 Task: Look for space in Tepeji de Ocampo, Mexico from 10th July, 2023 to 15th July, 2023 for 7 adults in price range Rs.10000 to Rs.15000. Place can be entire place or shared room with 4 bedrooms having 7 beds and 4 bathrooms. Property type can be house, flat, guest house. Amenities needed are: wifi, TV, free parkinig on premises, gym, breakfast. Booking option can be shelf check-in. Required host language is English.
Action: Mouse moved to (395, 87)
Screenshot: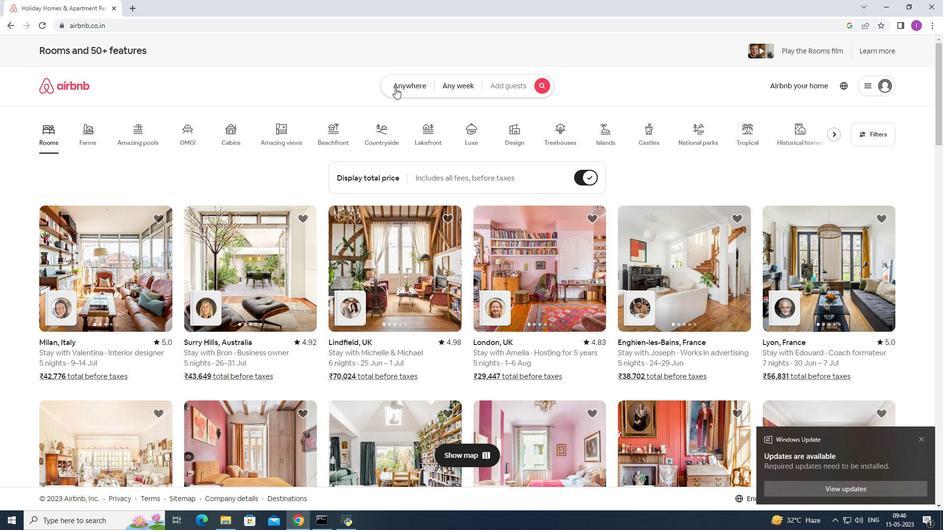 
Action: Mouse pressed left at (395, 87)
Screenshot: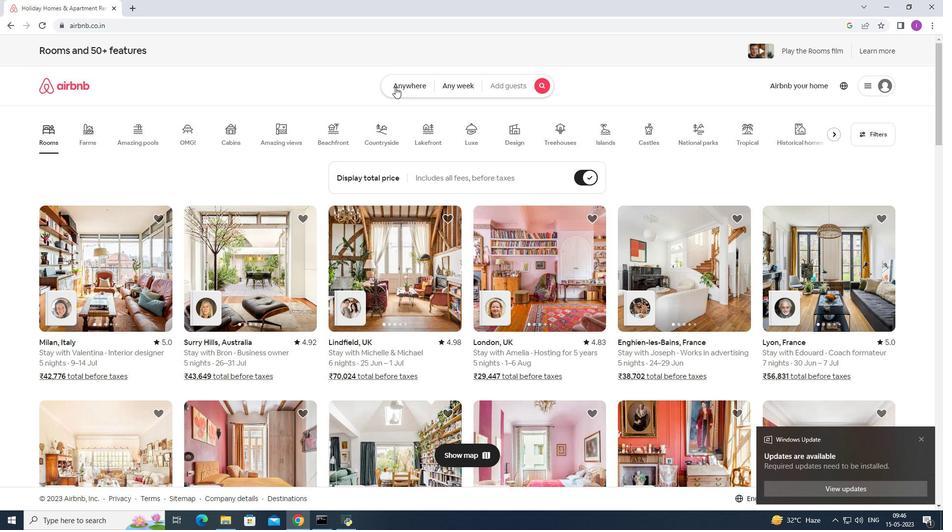 
Action: Mouse moved to (295, 131)
Screenshot: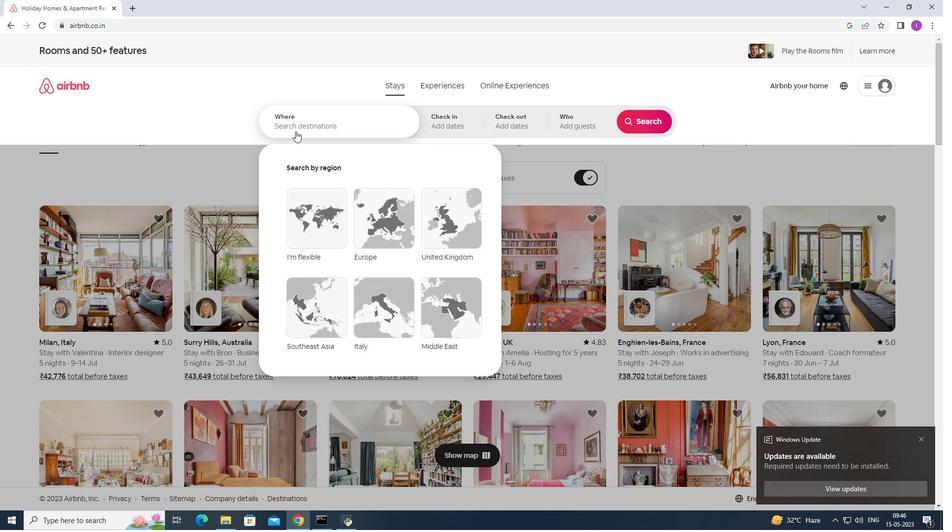 
Action: Mouse pressed left at (295, 131)
Screenshot: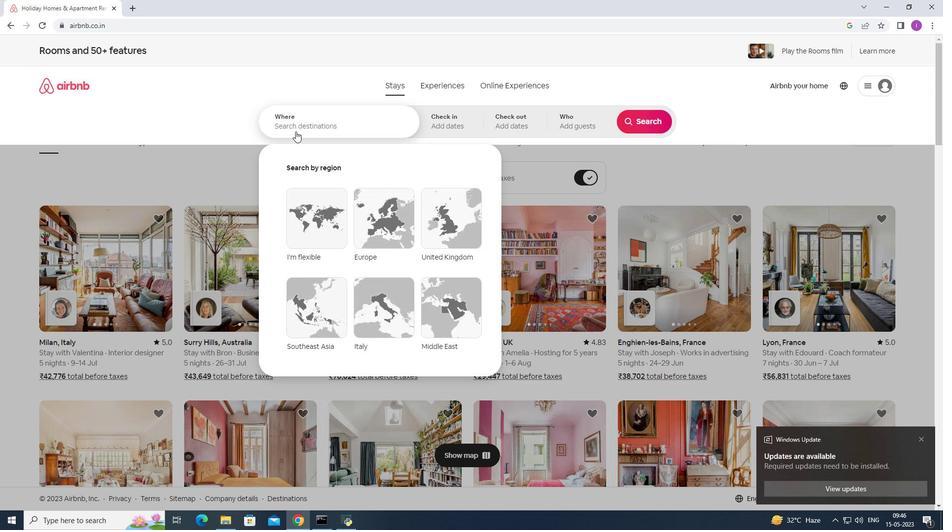 
Action: Mouse moved to (345, 113)
Screenshot: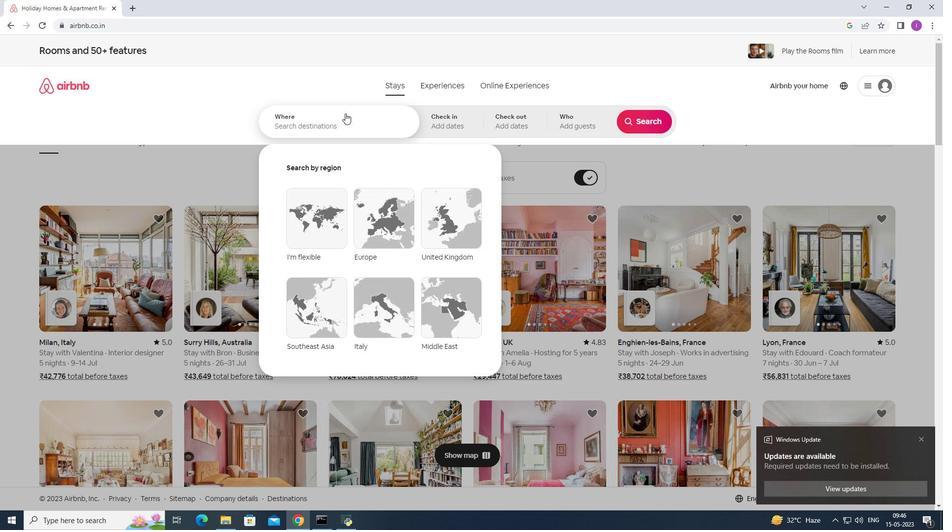
Action: Key pressed <Key.shift>Ta<Key.backspace>epeji
Screenshot: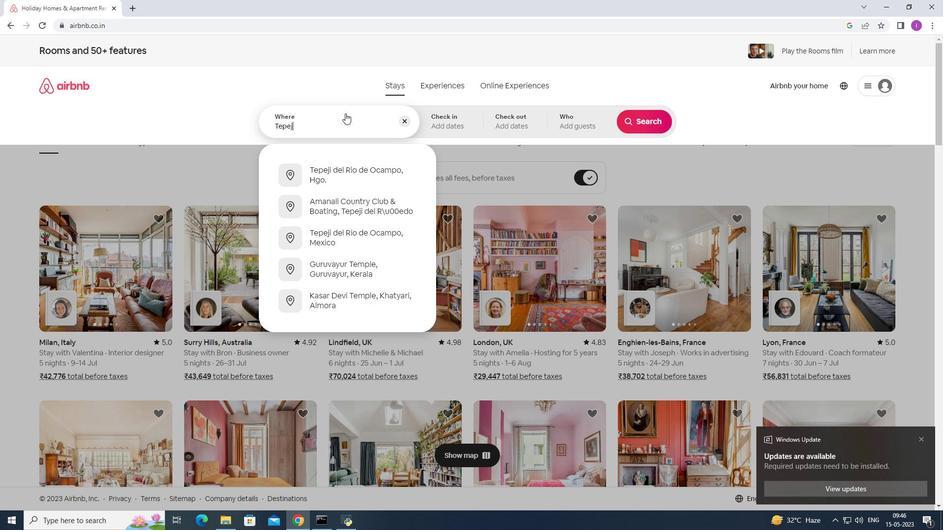 
Action: Mouse moved to (337, 205)
Screenshot: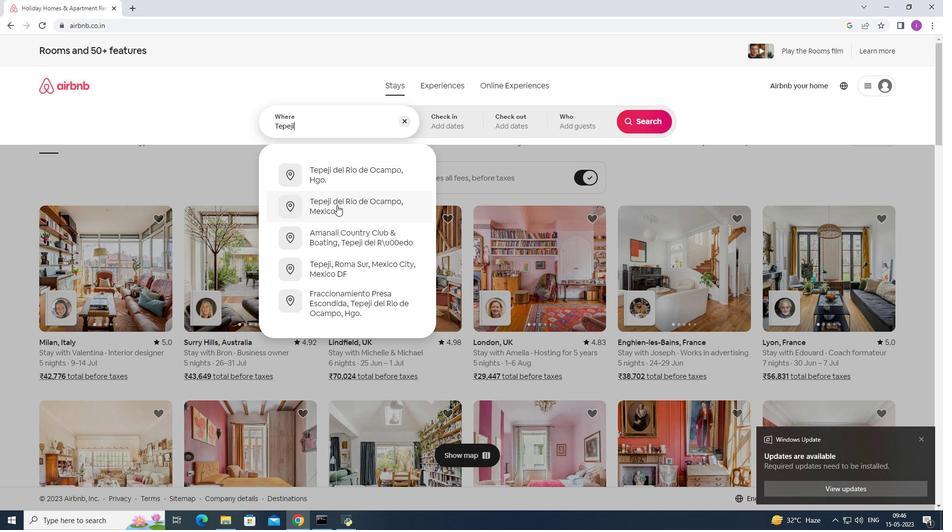 
Action: Mouse pressed left at (337, 205)
Screenshot: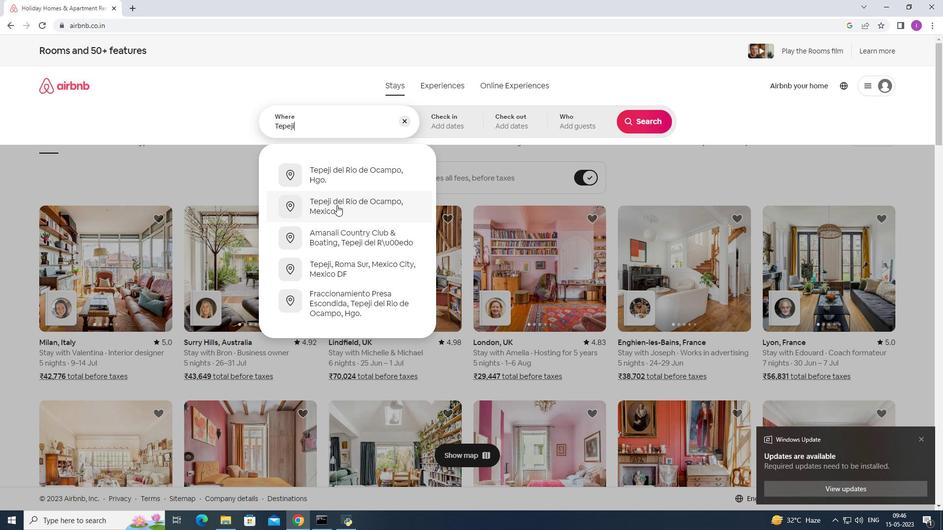 
Action: Mouse moved to (641, 199)
Screenshot: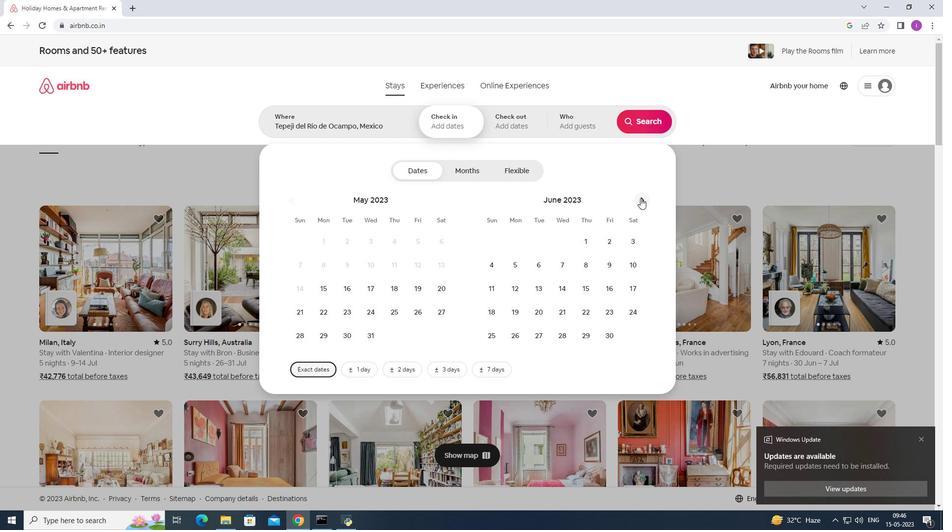 
Action: Mouse pressed left at (641, 199)
Screenshot: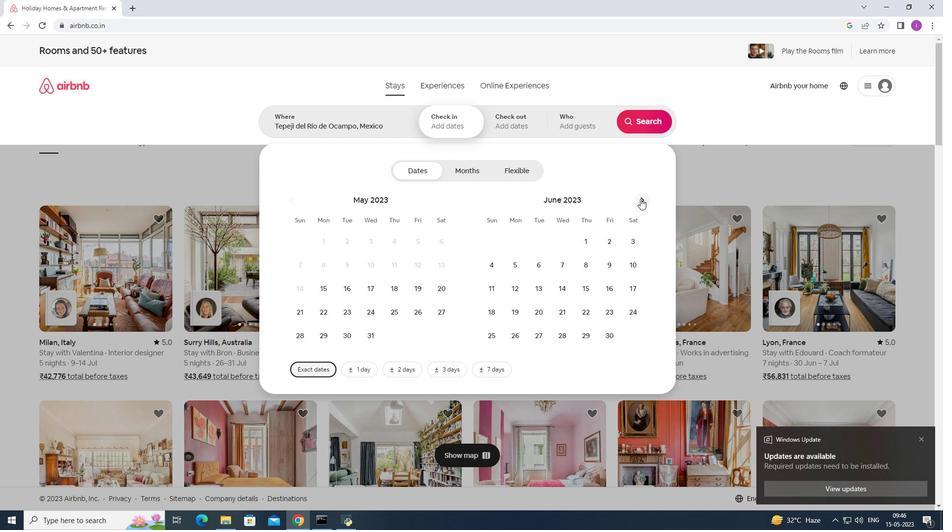 
Action: Mouse pressed left at (641, 199)
Screenshot: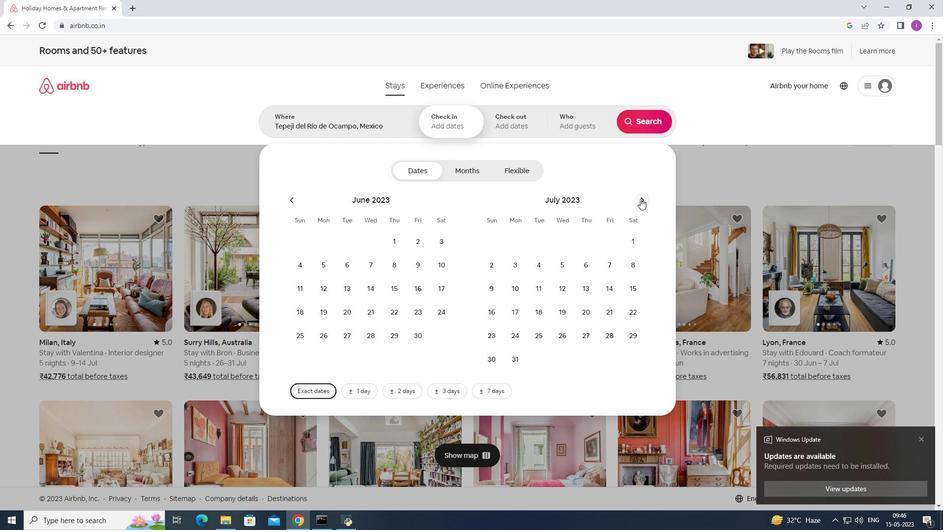 
Action: Mouse moved to (325, 287)
Screenshot: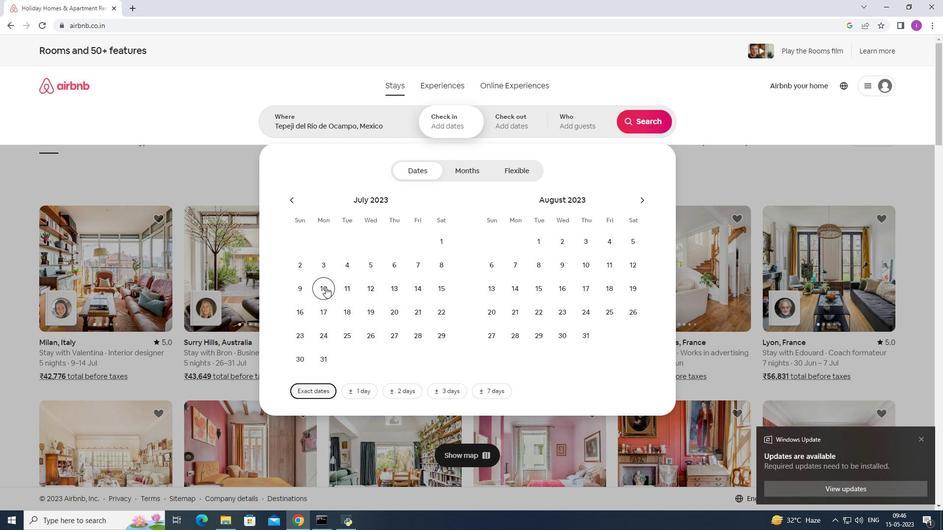 
Action: Mouse pressed left at (325, 287)
Screenshot: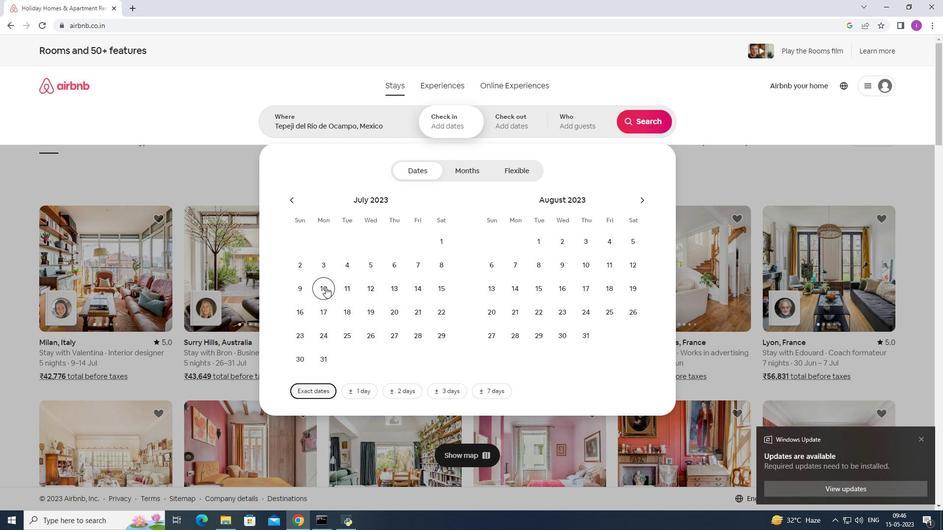 
Action: Mouse moved to (444, 292)
Screenshot: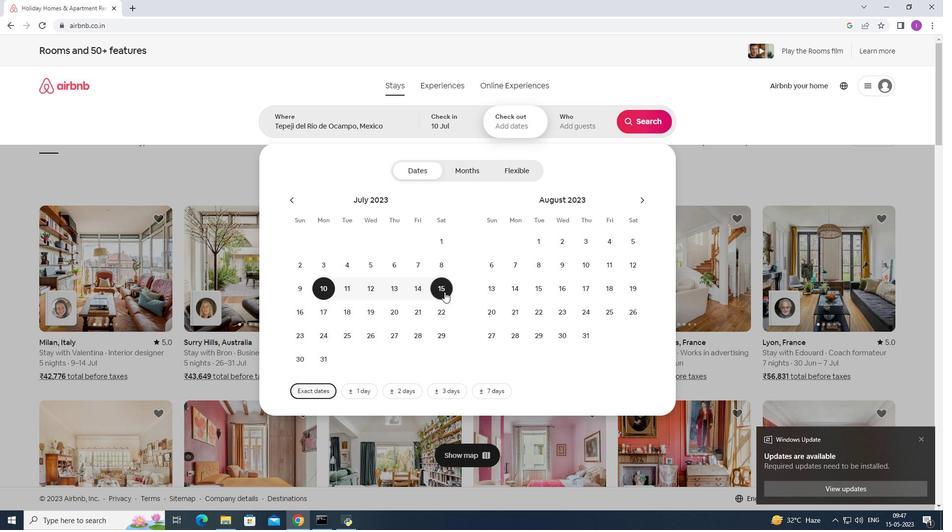 
Action: Mouse pressed left at (444, 292)
Screenshot: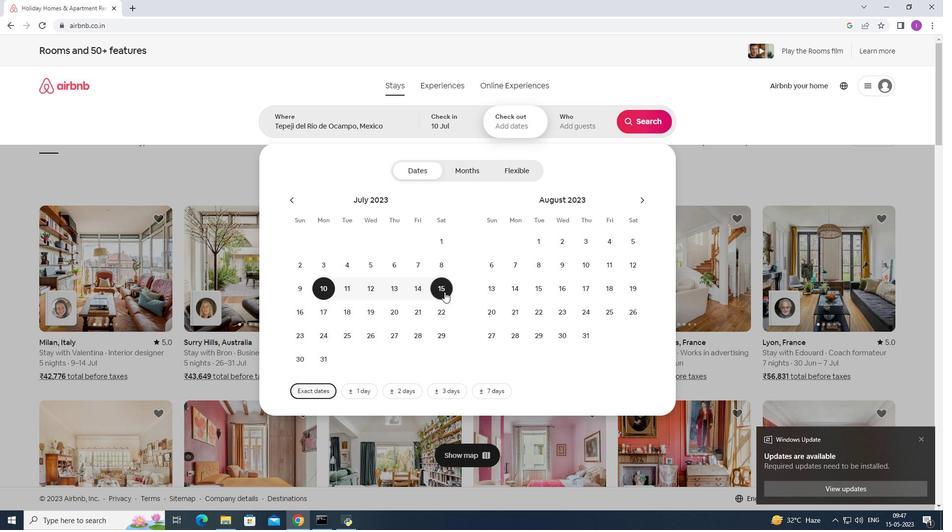 
Action: Mouse moved to (588, 123)
Screenshot: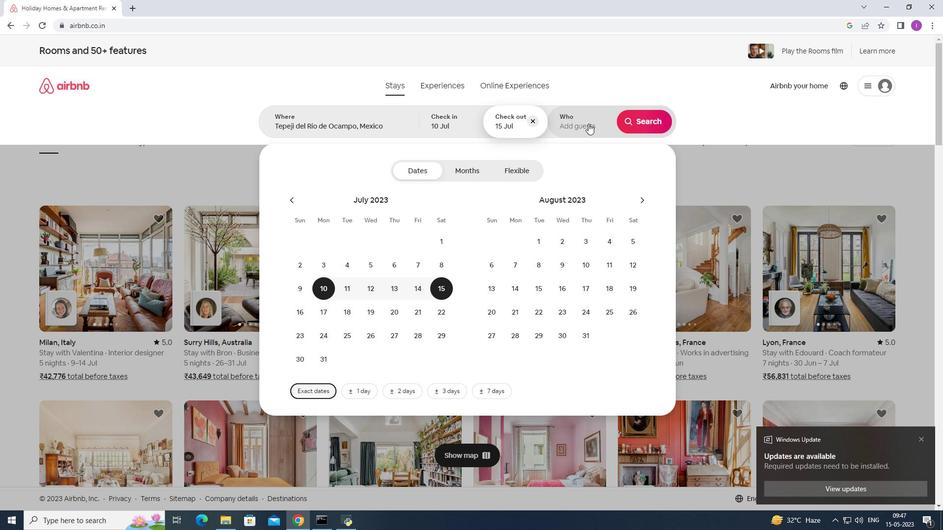 
Action: Mouse pressed left at (588, 123)
Screenshot: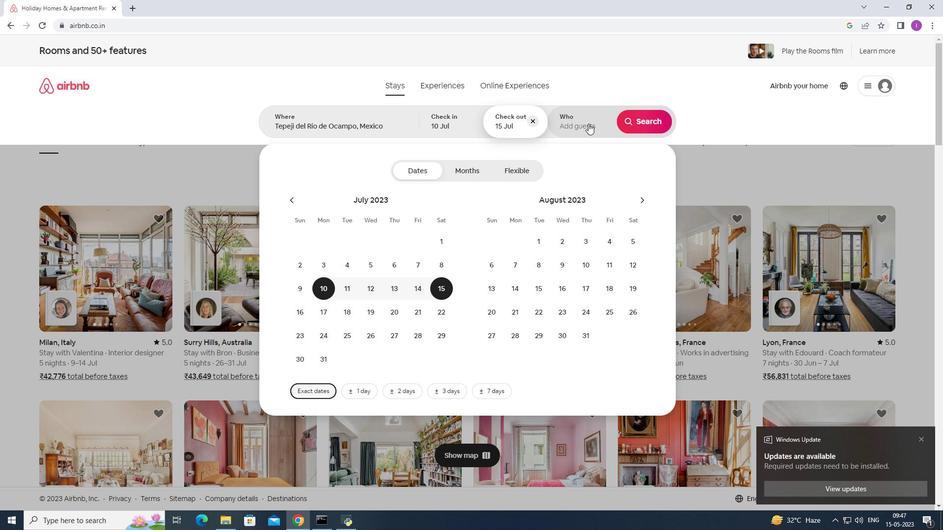 
Action: Mouse moved to (647, 176)
Screenshot: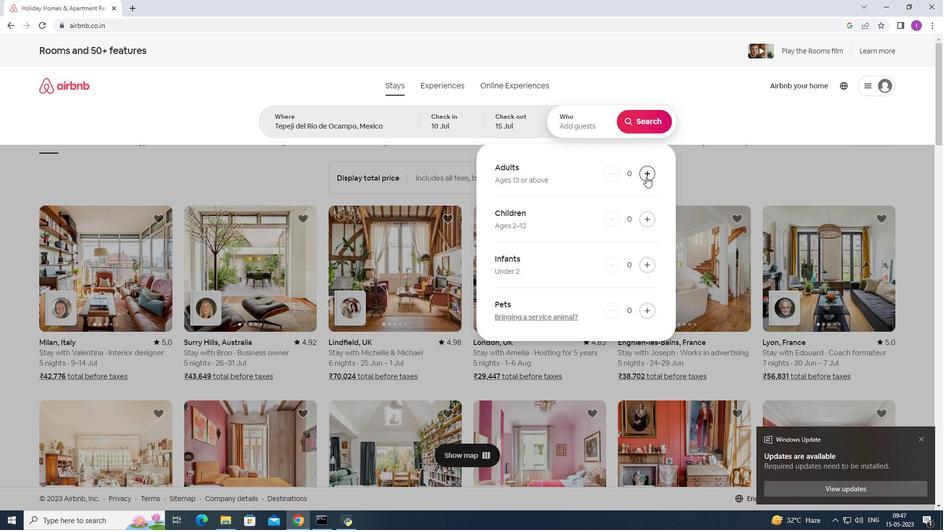 
Action: Mouse pressed left at (647, 176)
Screenshot: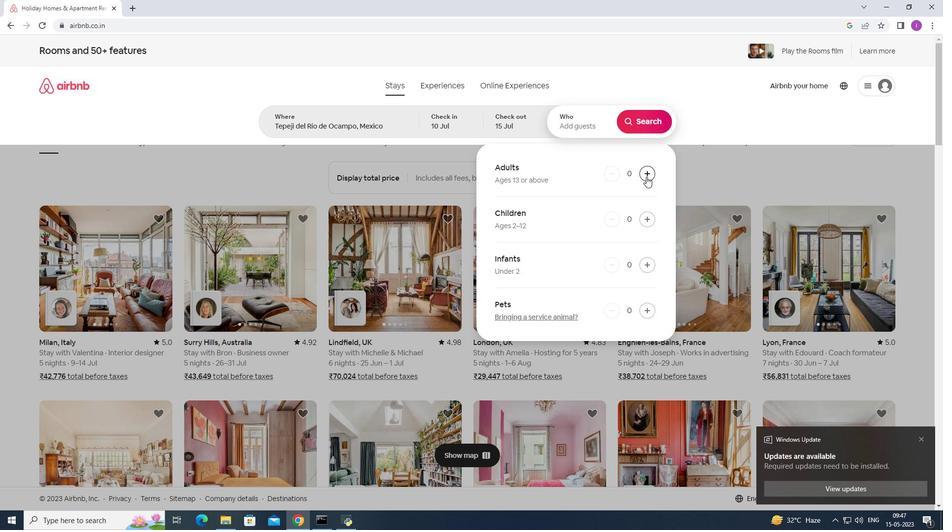 
Action: Mouse pressed left at (647, 176)
Screenshot: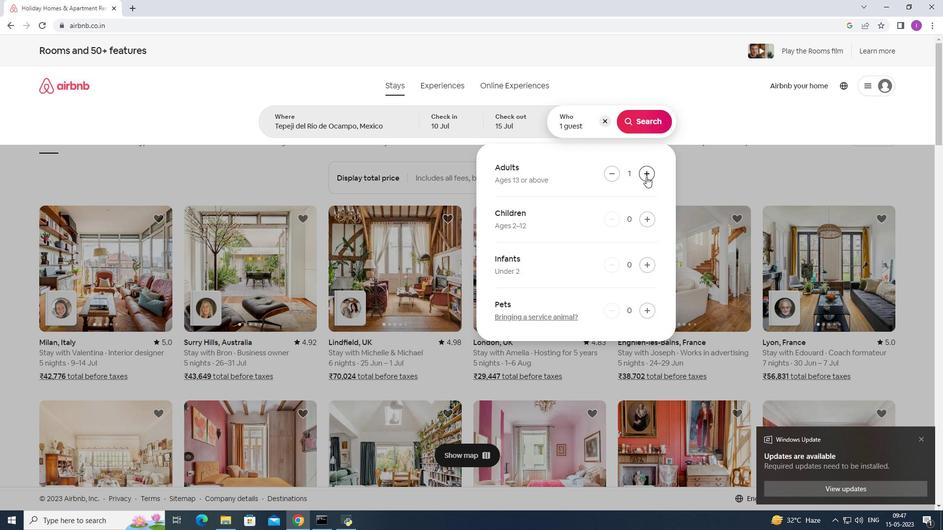 
Action: Mouse pressed left at (647, 176)
Screenshot: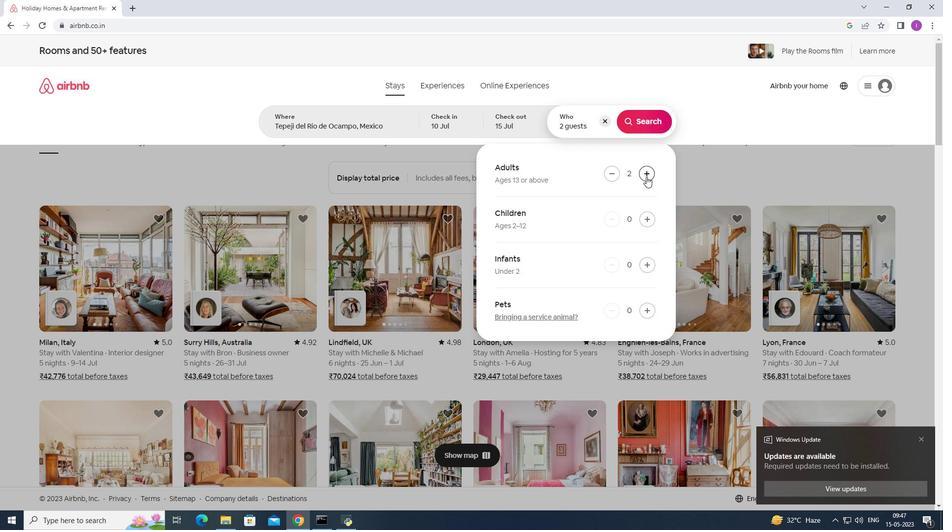 
Action: Mouse pressed left at (647, 176)
Screenshot: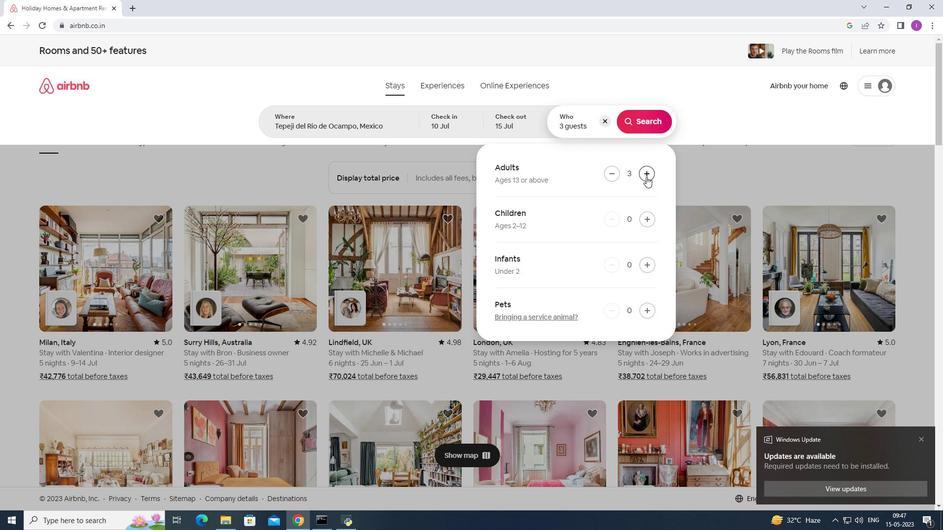 
Action: Mouse pressed left at (647, 176)
Screenshot: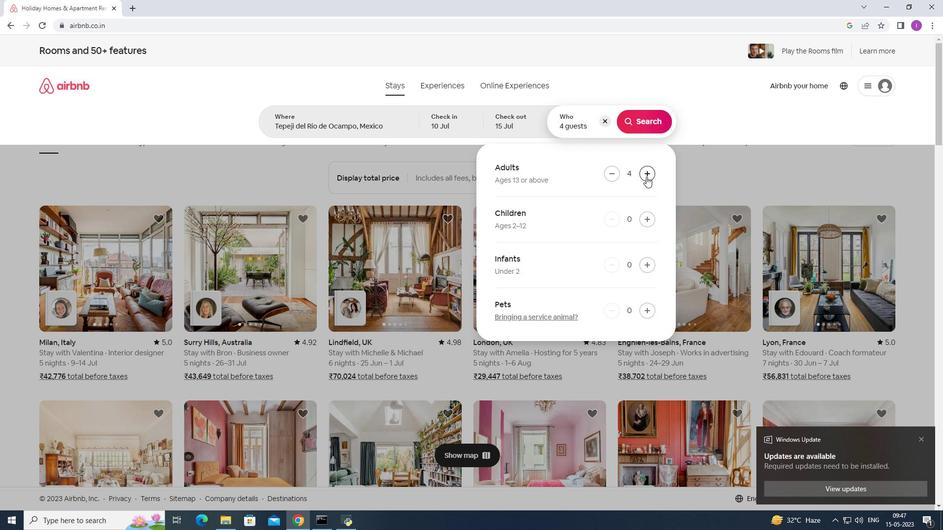
Action: Mouse pressed left at (647, 176)
Screenshot: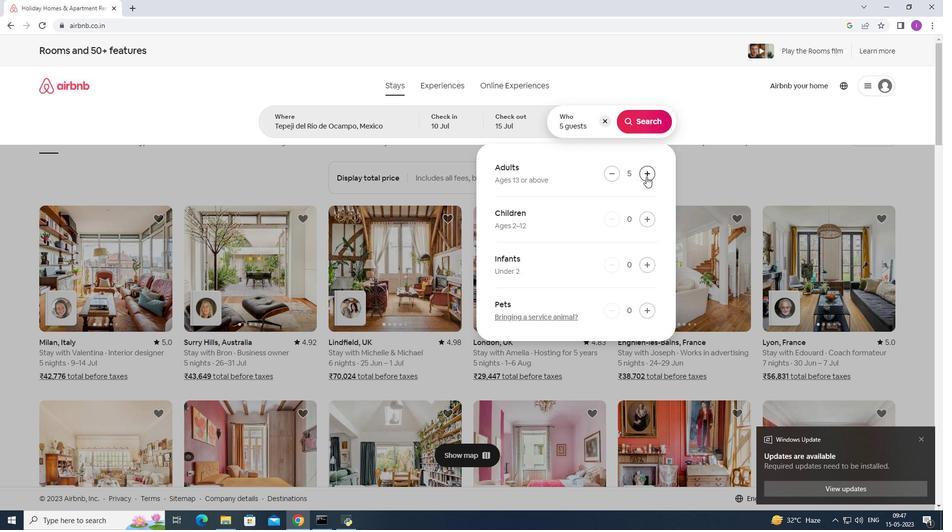 
Action: Mouse pressed left at (647, 176)
Screenshot: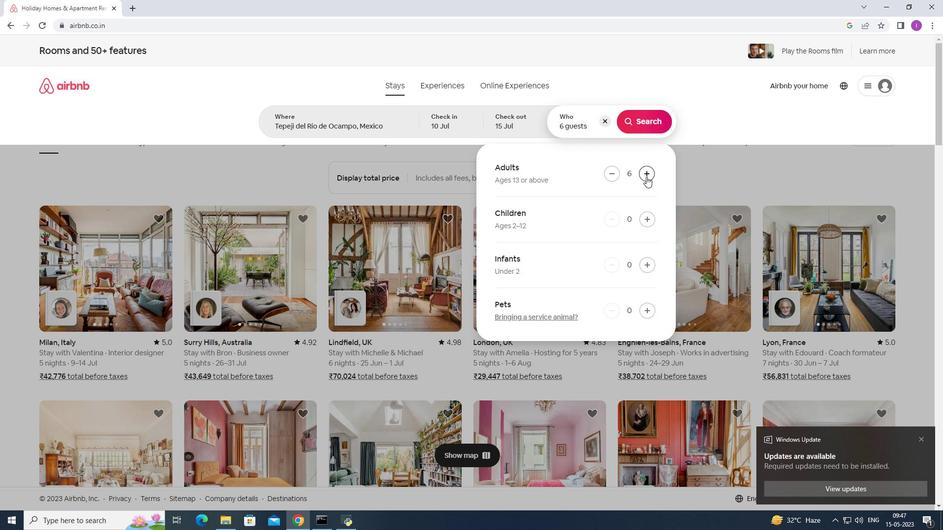 
Action: Mouse moved to (645, 117)
Screenshot: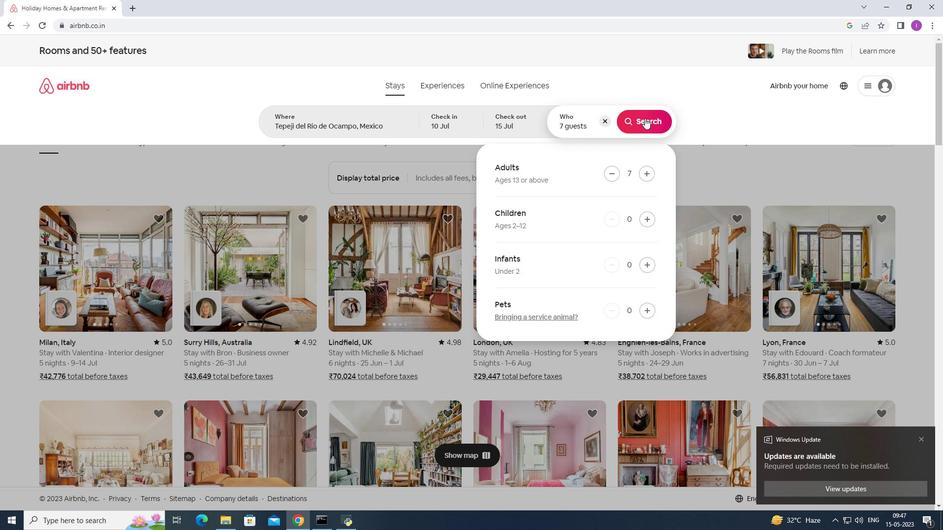 
Action: Mouse pressed left at (645, 117)
Screenshot: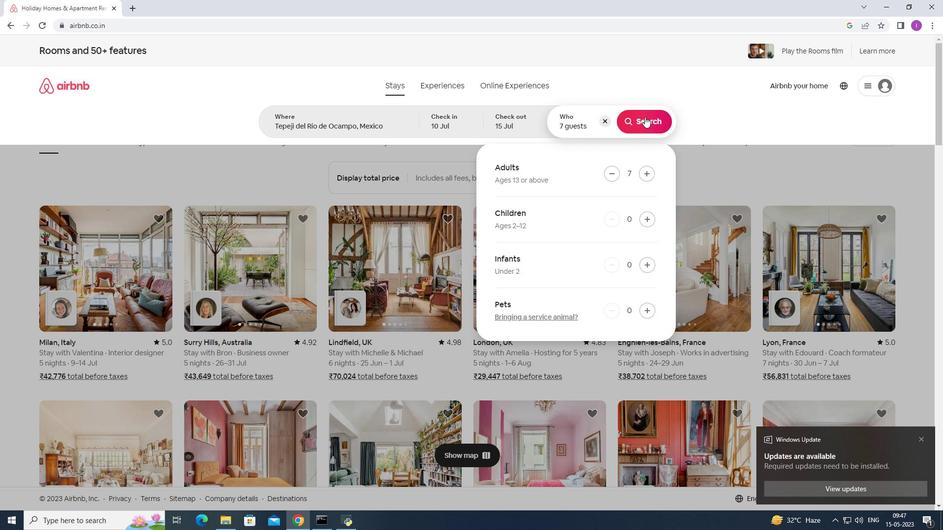 
Action: Mouse moved to (905, 90)
Screenshot: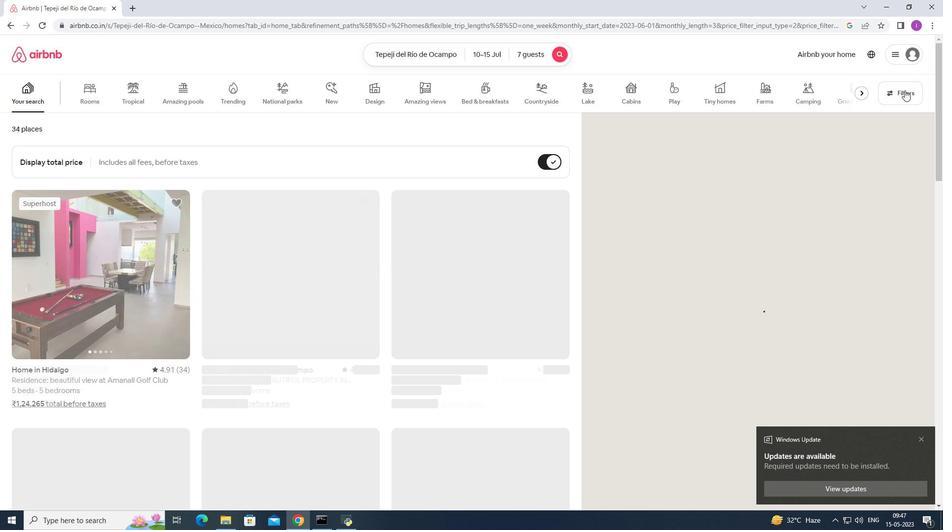 
Action: Mouse pressed left at (905, 90)
Screenshot: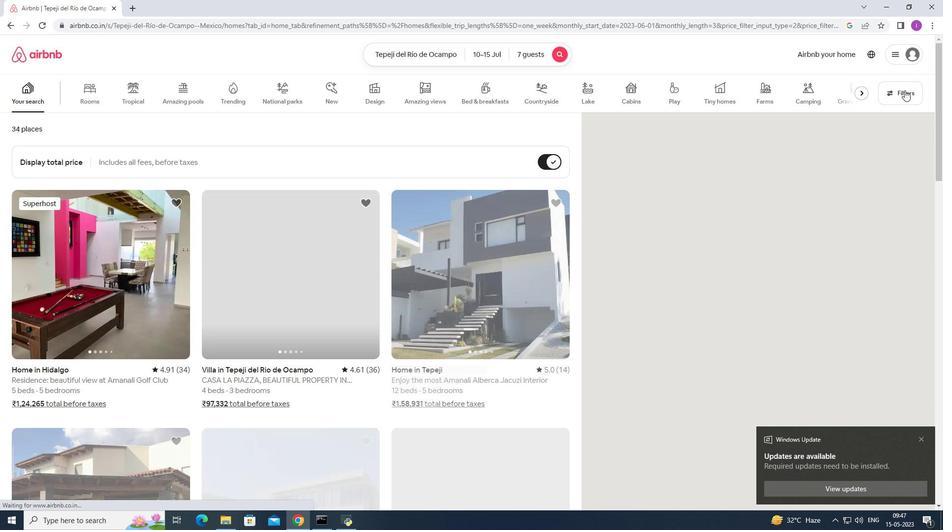 
Action: Mouse moved to (517, 336)
Screenshot: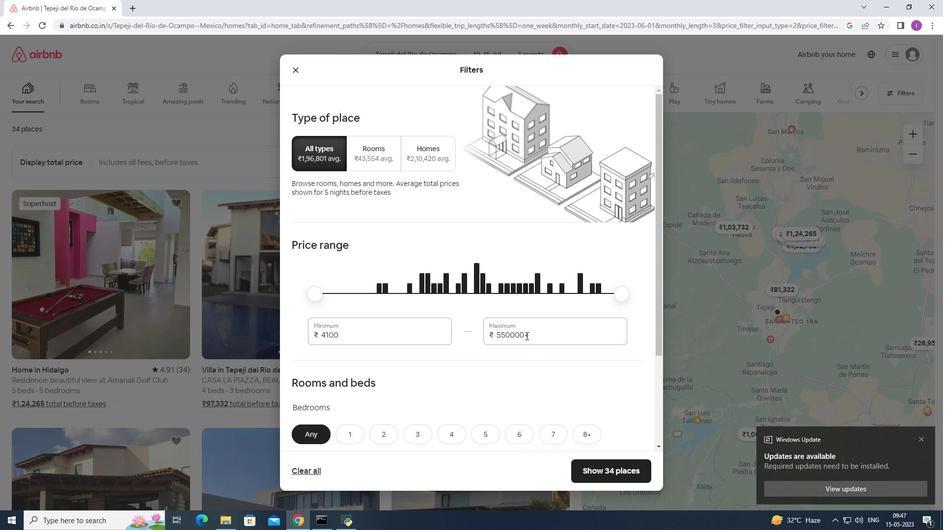 
Action: Mouse pressed left at (523, 336)
Screenshot: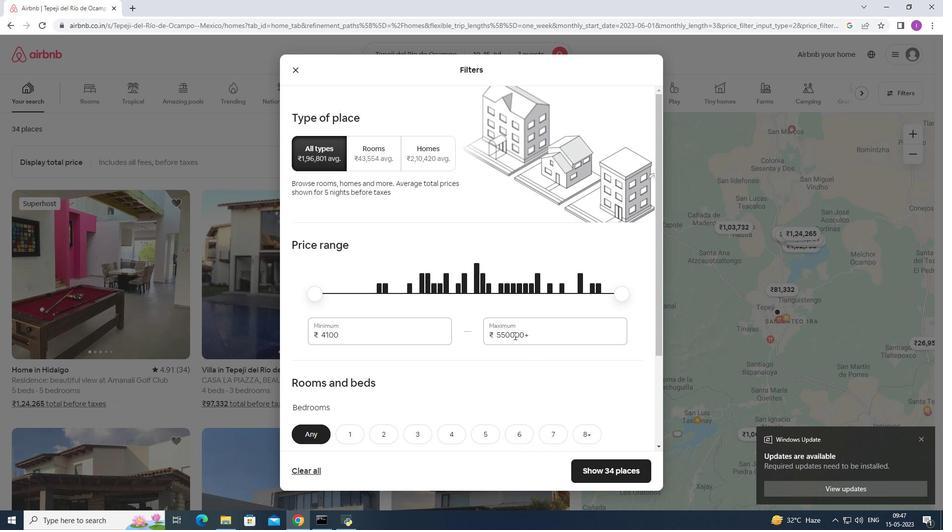 
Action: Mouse moved to (541, 333)
Screenshot: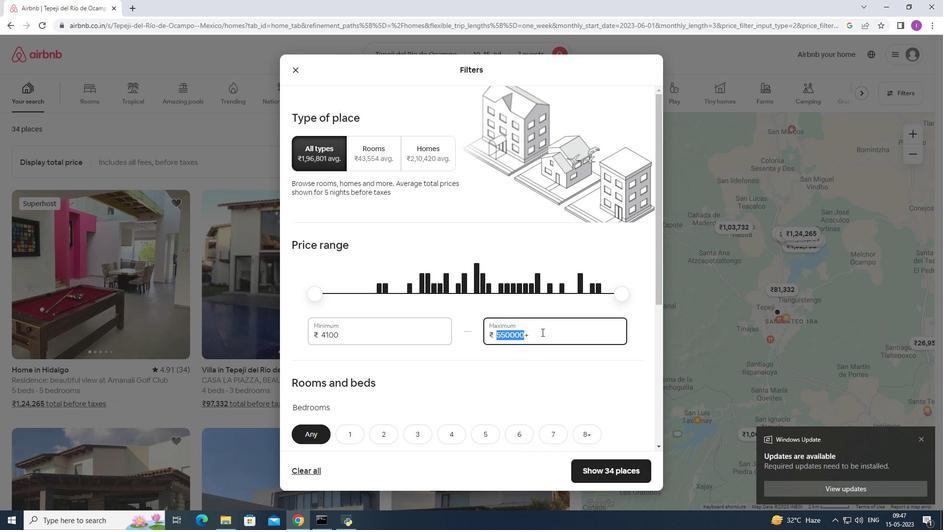 
Action: Mouse pressed left at (541, 333)
Screenshot: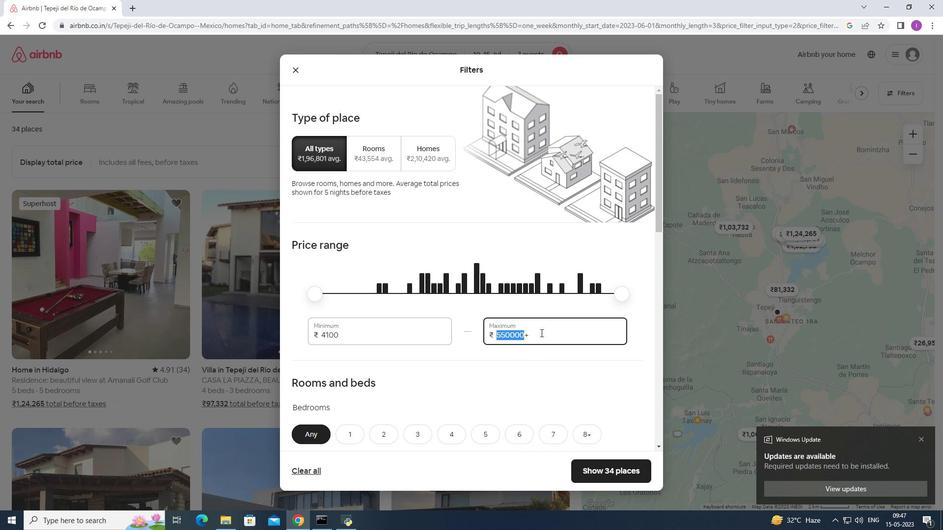 
Action: Mouse moved to (495, 339)
Screenshot: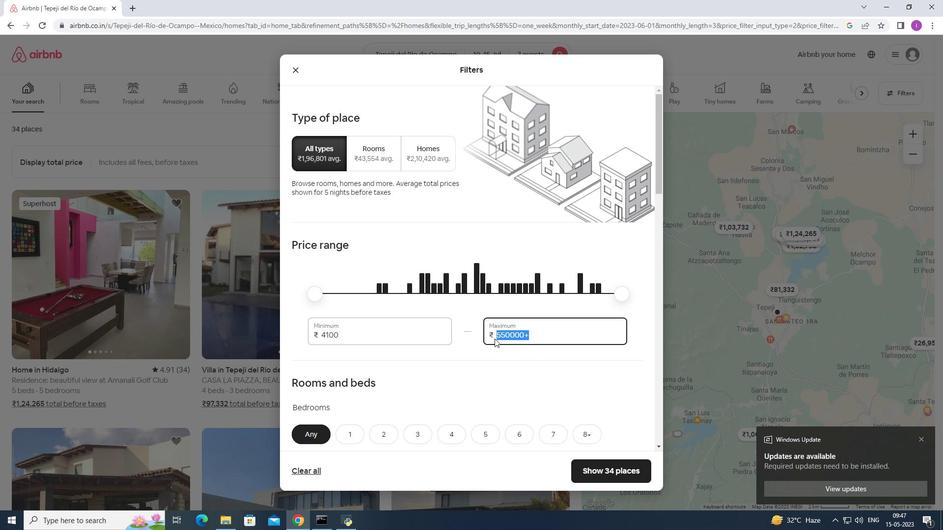 
Action: Key pressed 15000
Screenshot: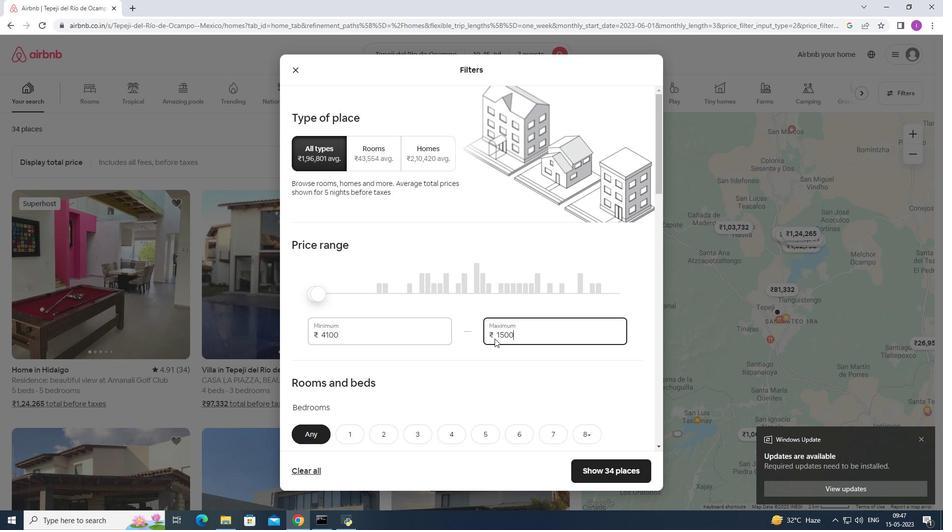 
Action: Mouse moved to (360, 338)
Screenshot: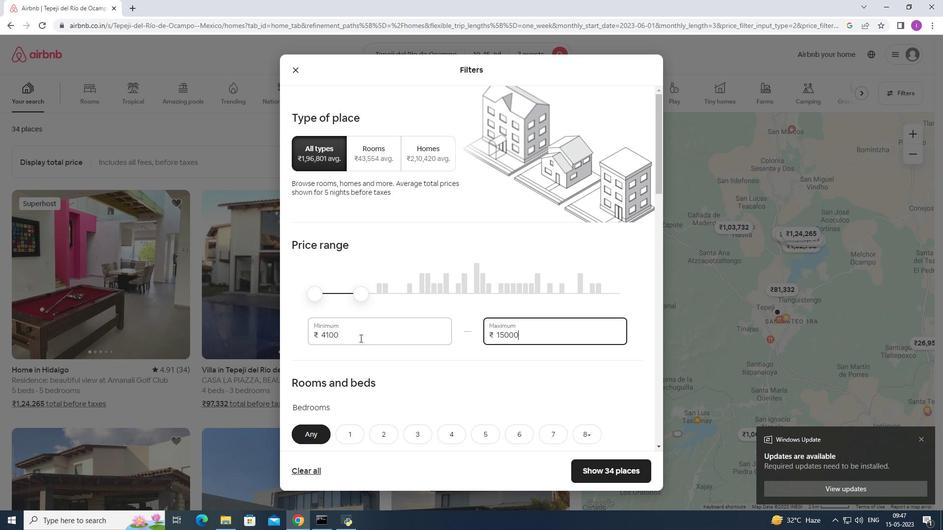 
Action: Mouse pressed left at (360, 338)
Screenshot: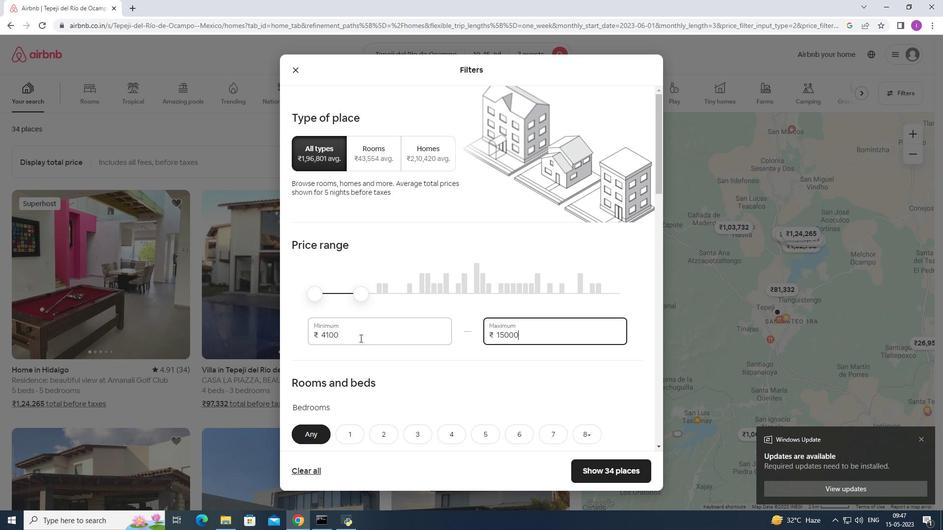 
Action: Mouse moved to (308, 334)
Screenshot: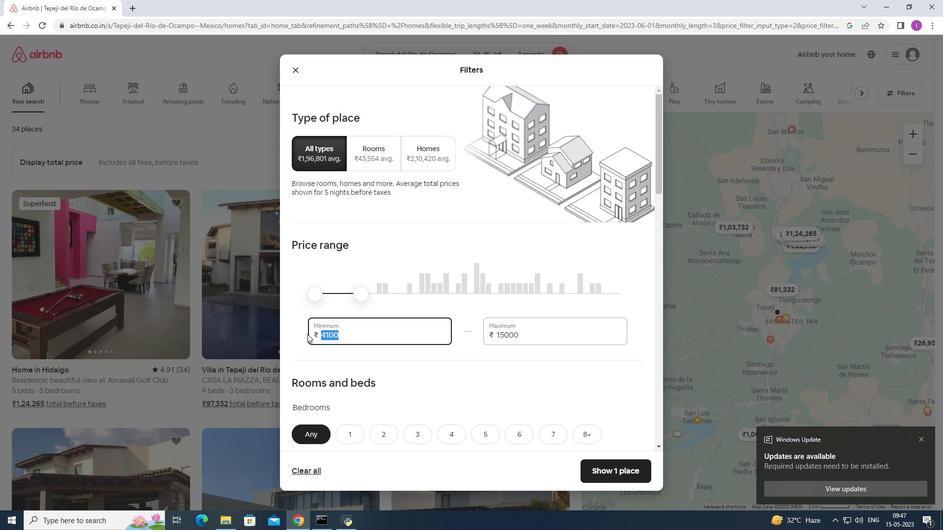 
Action: Key pressed 1
Screenshot: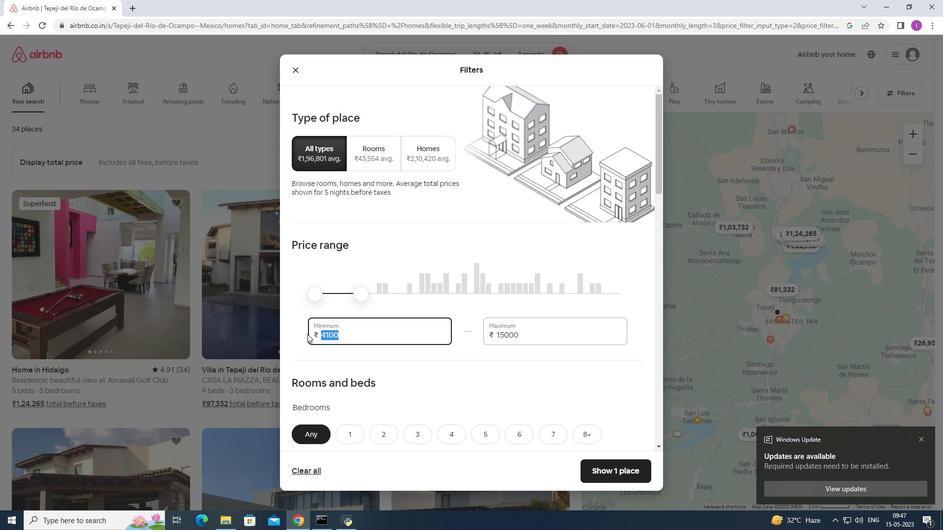 
Action: Mouse moved to (308, 333)
Screenshot: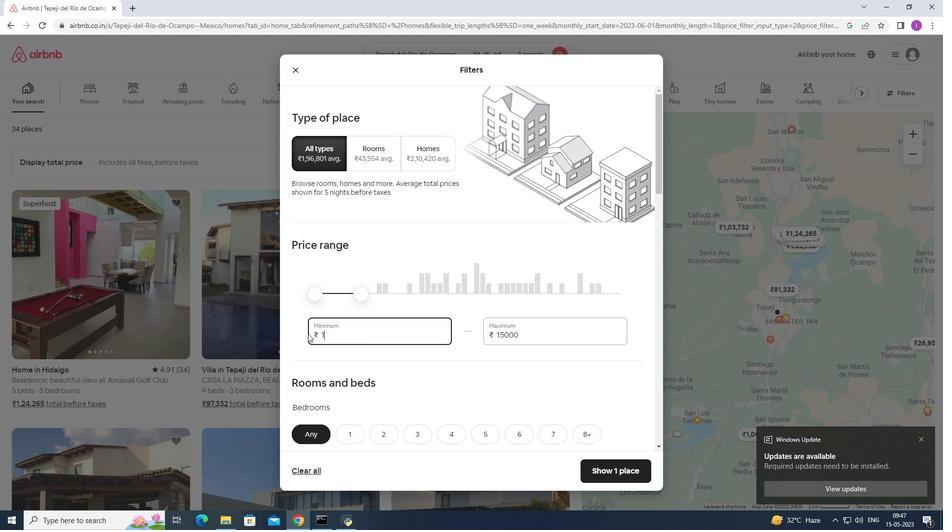 
Action: Key pressed 0000
Screenshot: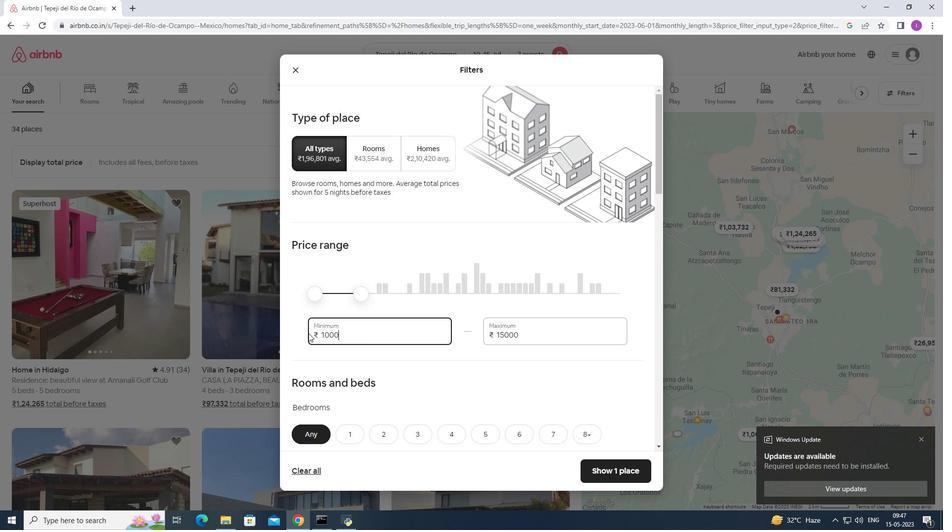 
Action: Mouse moved to (334, 385)
Screenshot: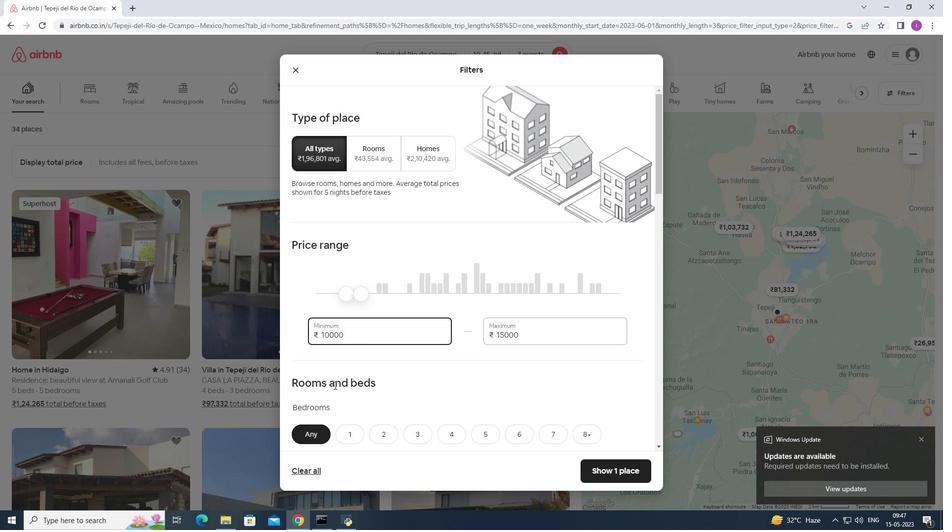 
Action: Mouse scrolled (334, 385) with delta (0, 0)
Screenshot: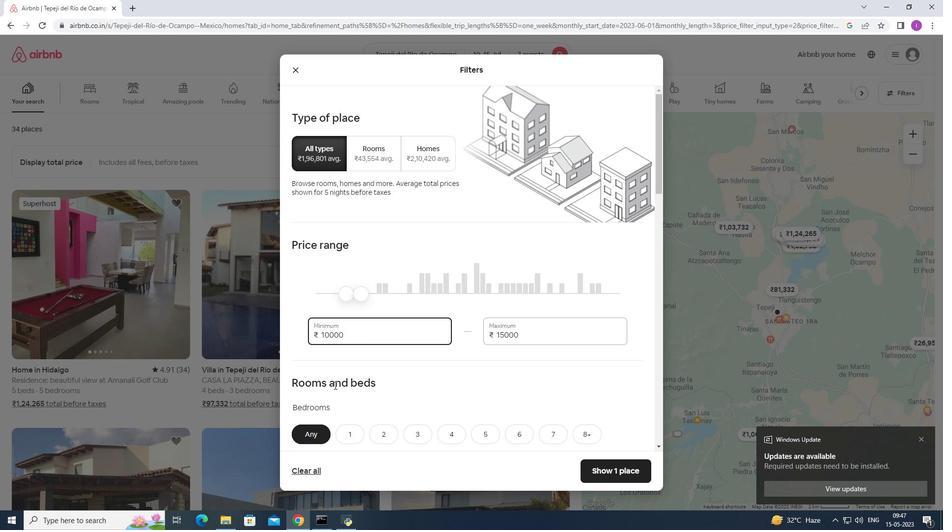 
Action: Mouse moved to (363, 357)
Screenshot: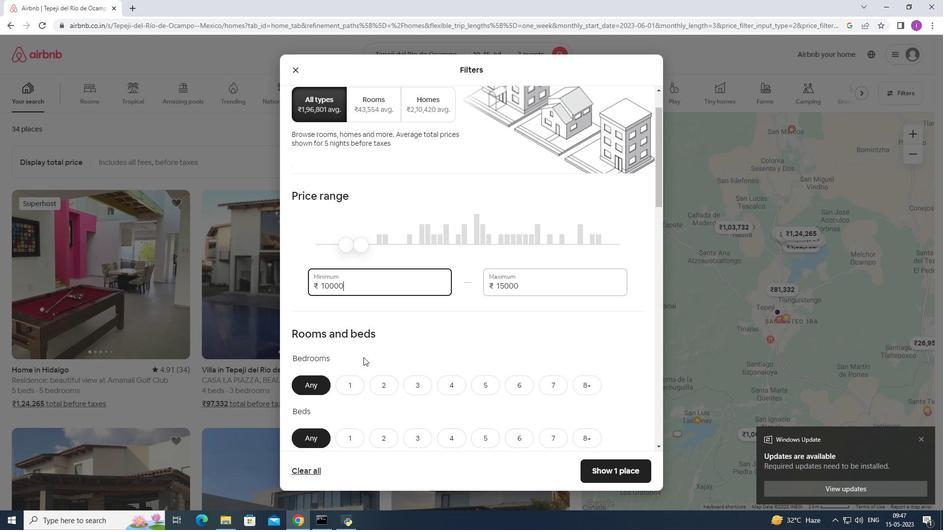 
Action: Mouse scrolled (363, 357) with delta (0, 0)
Screenshot: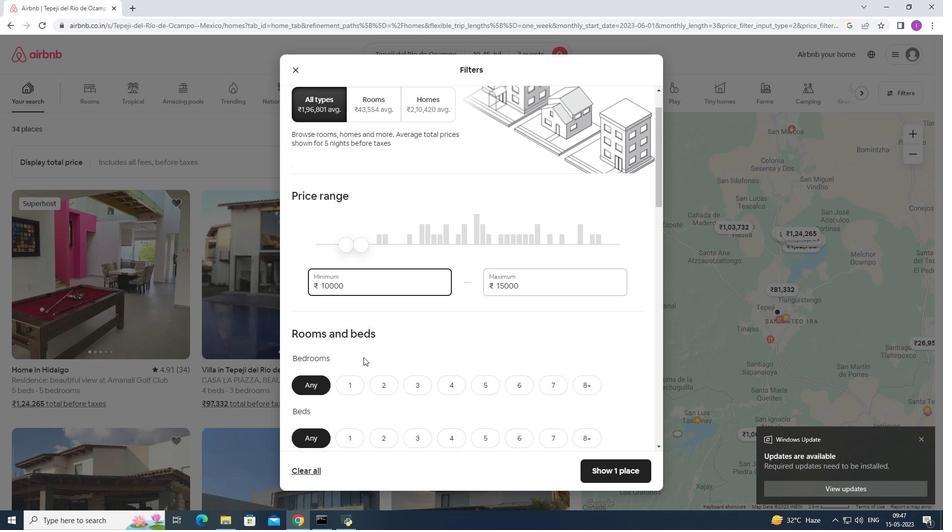 
Action: Mouse moved to (364, 356)
Screenshot: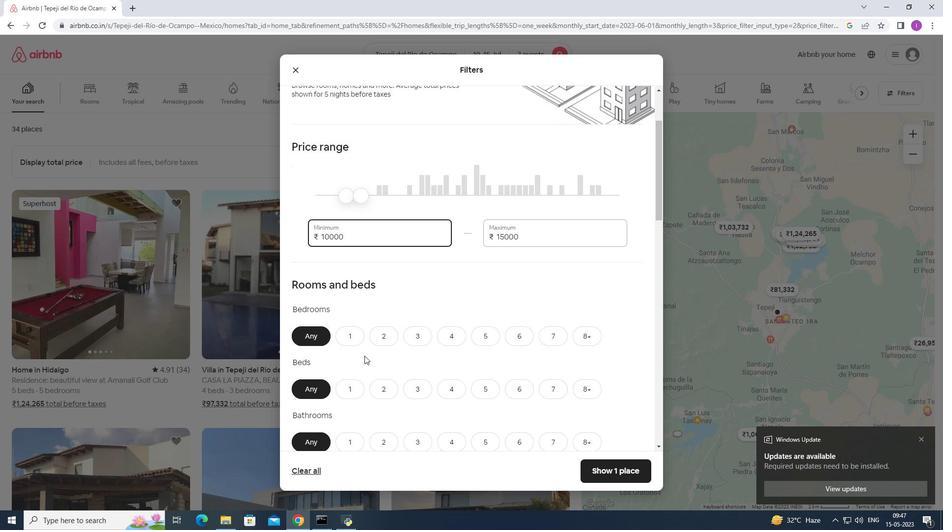 
Action: Mouse scrolled (364, 355) with delta (0, 0)
Screenshot: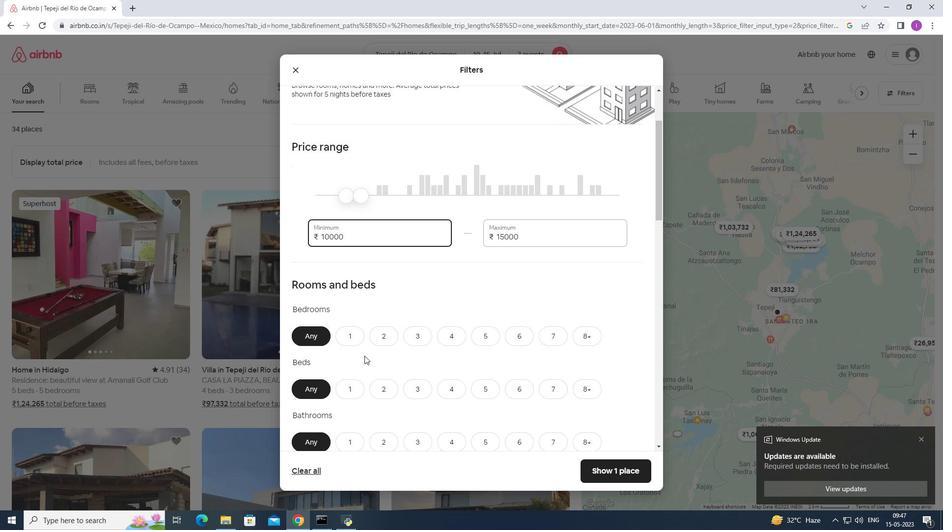 
Action: Mouse moved to (445, 287)
Screenshot: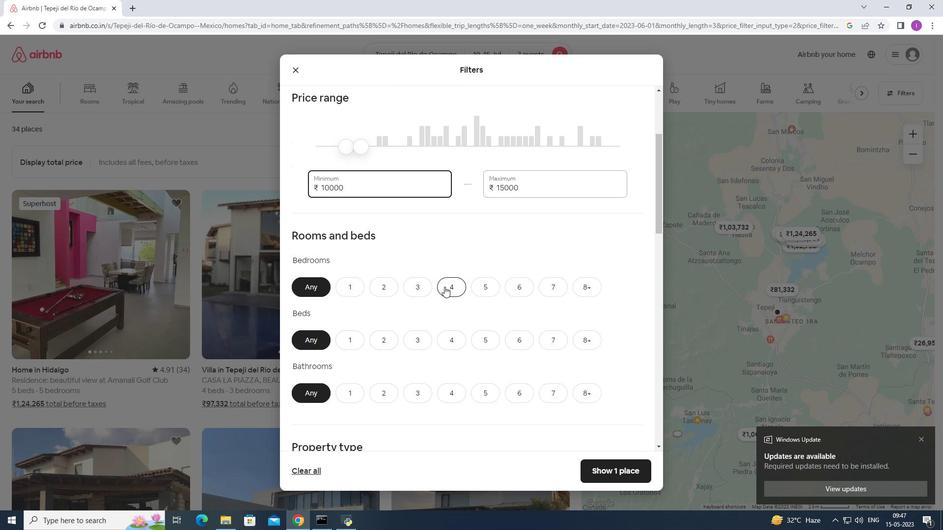 
Action: Mouse pressed left at (445, 287)
Screenshot: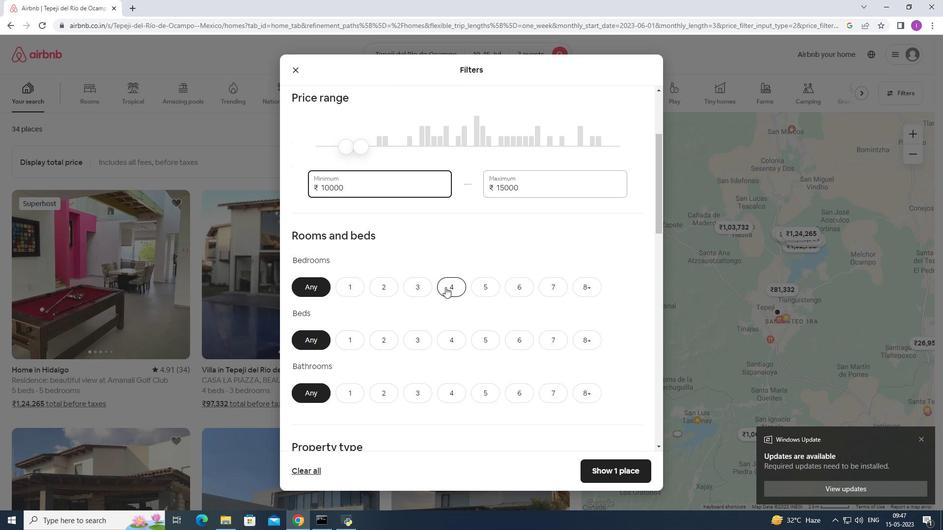 
Action: Mouse moved to (553, 334)
Screenshot: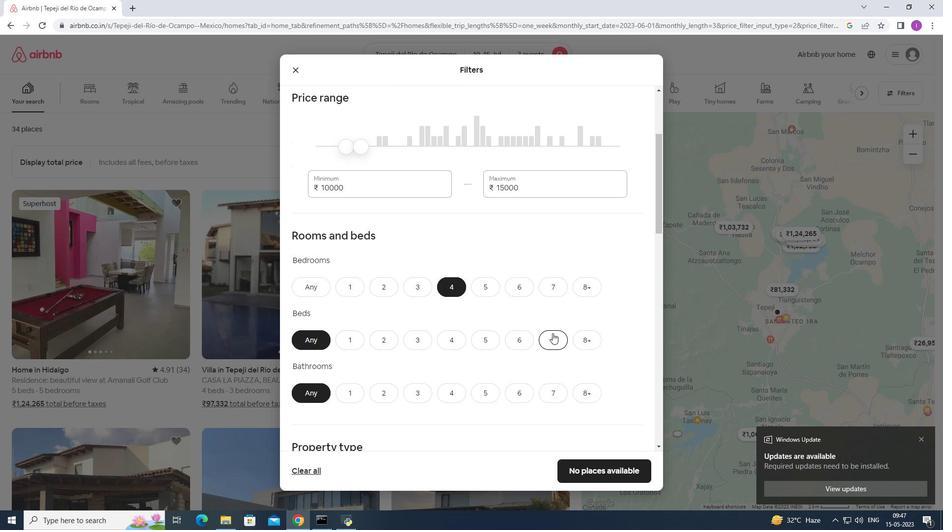 
Action: Mouse pressed left at (553, 334)
Screenshot: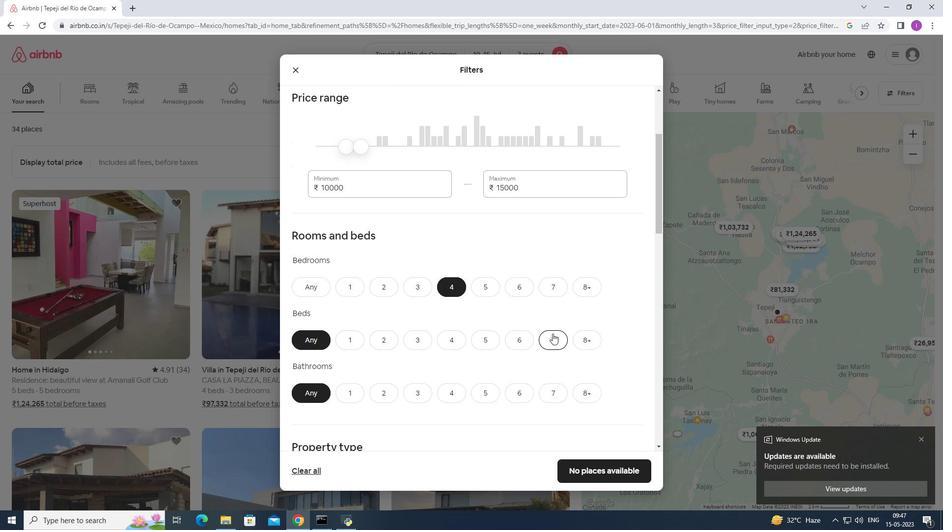 
Action: Mouse moved to (455, 391)
Screenshot: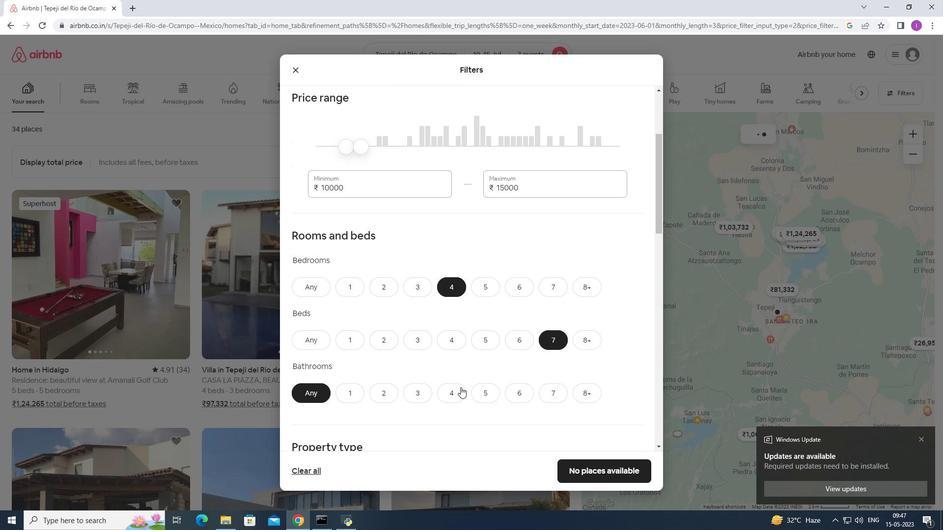 
Action: Mouse pressed left at (455, 391)
Screenshot: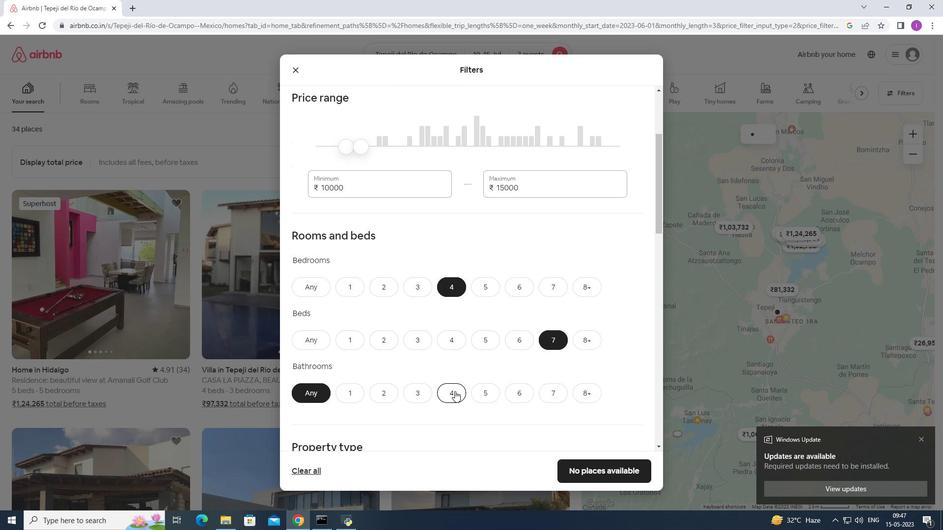
Action: Mouse moved to (433, 372)
Screenshot: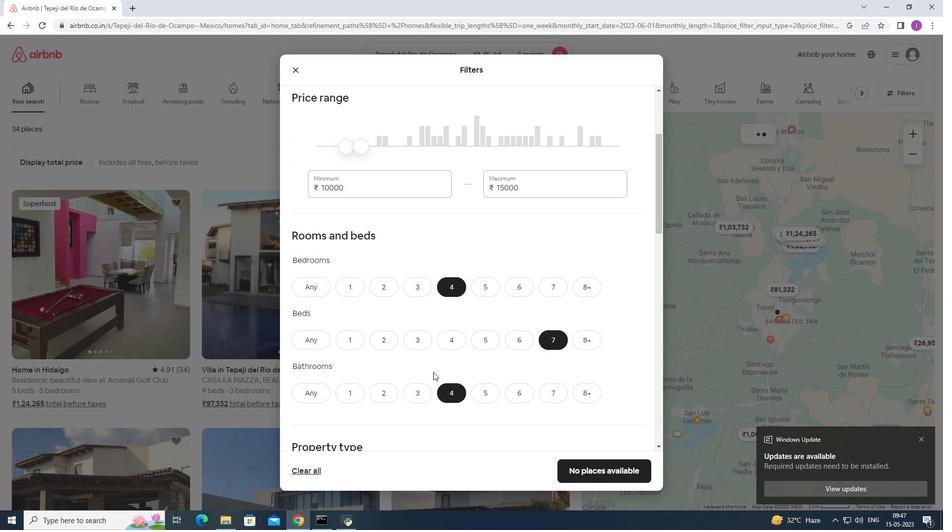 
Action: Mouse scrolled (433, 371) with delta (0, 0)
Screenshot: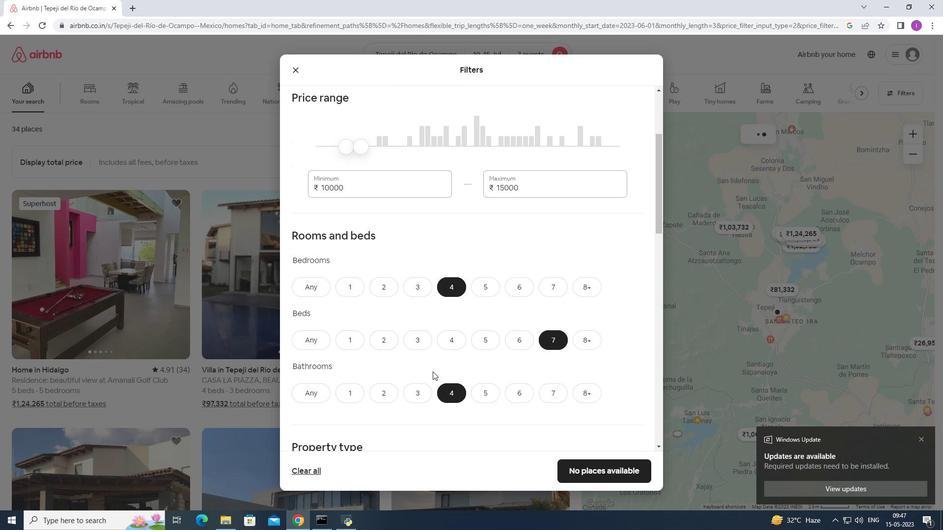 
Action: Mouse scrolled (433, 371) with delta (0, 0)
Screenshot: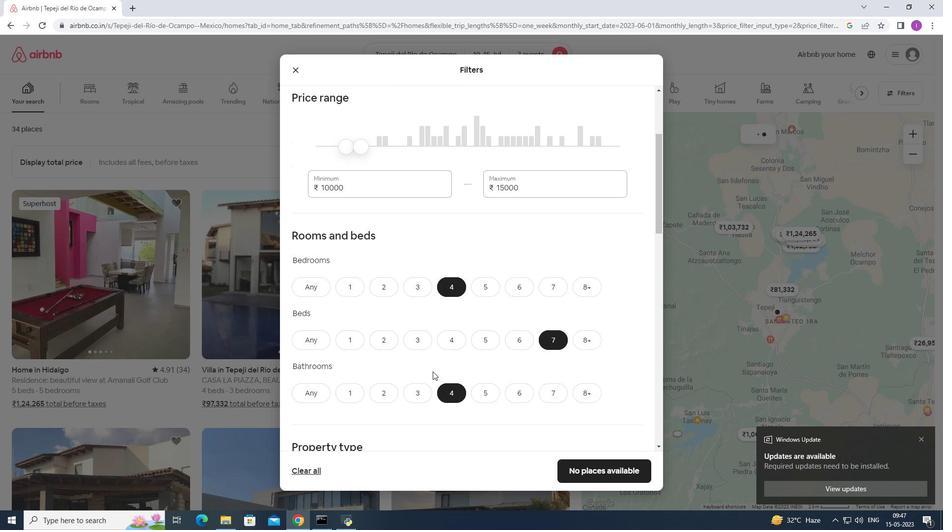 
Action: Mouse scrolled (433, 371) with delta (0, 0)
Screenshot: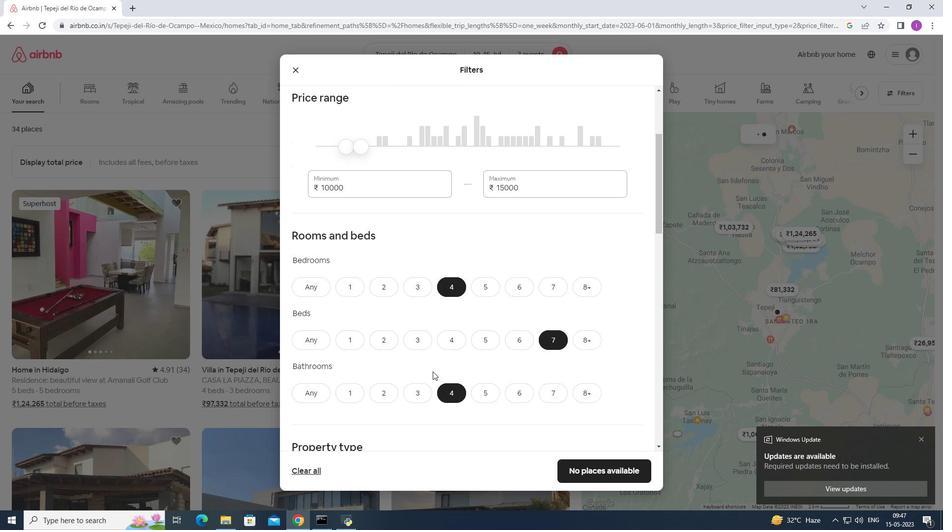 
Action: Mouse scrolled (433, 371) with delta (0, 0)
Screenshot: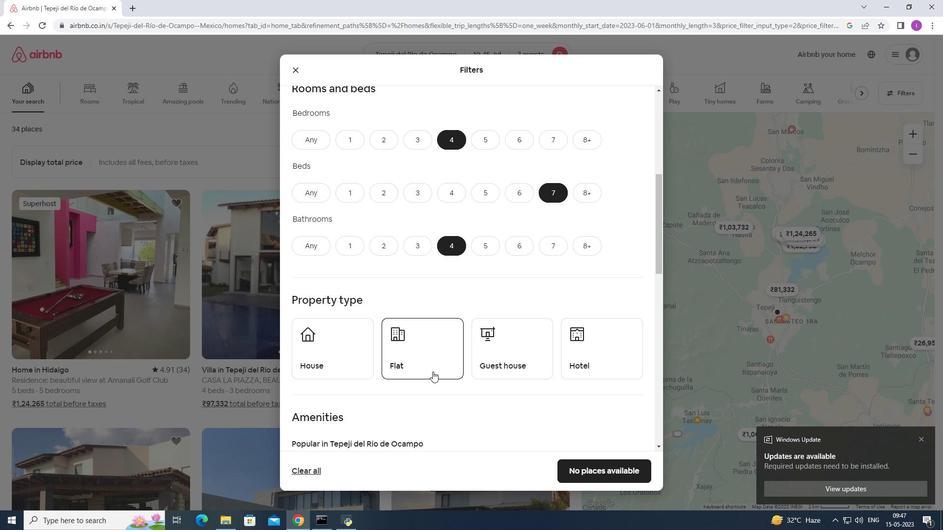 
Action: Mouse moved to (355, 318)
Screenshot: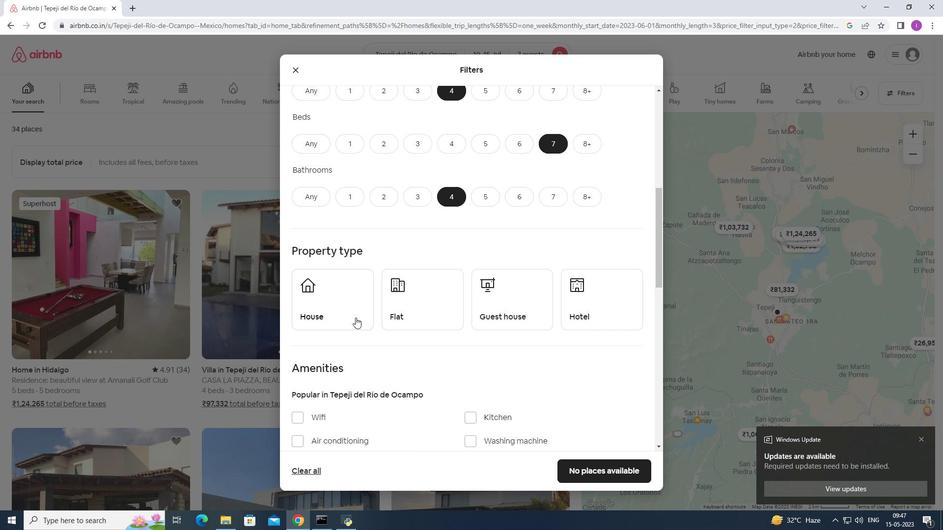 
Action: Mouse pressed left at (355, 318)
Screenshot: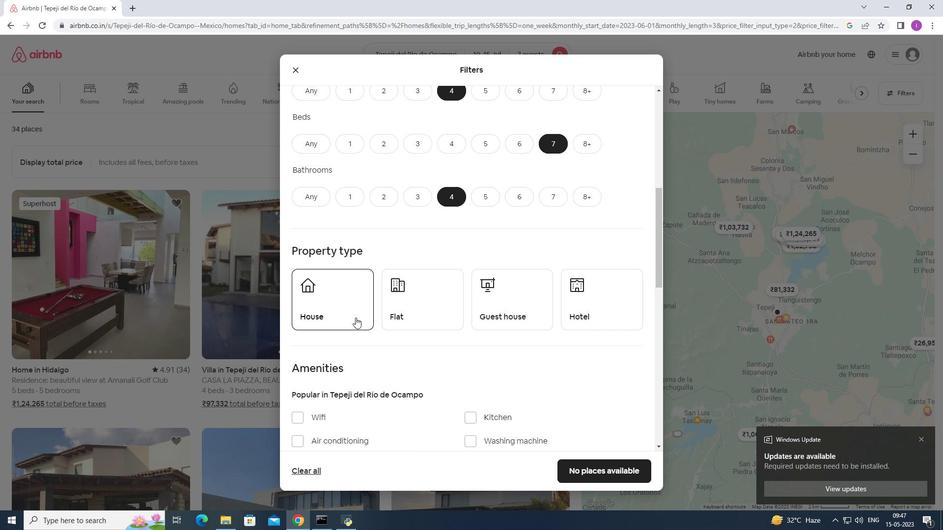 
Action: Mouse moved to (413, 317)
Screenshot: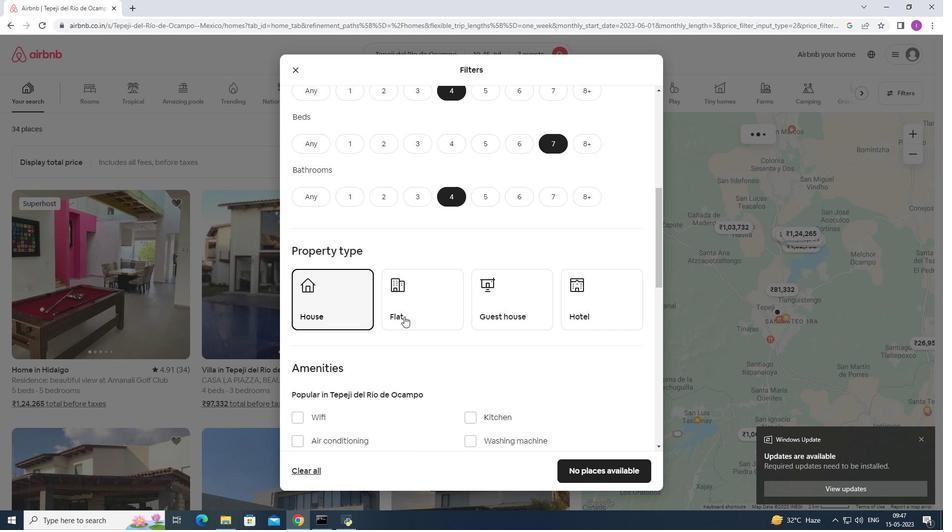 
Action: Mouse pressed left at (413, 317)
Screenshot: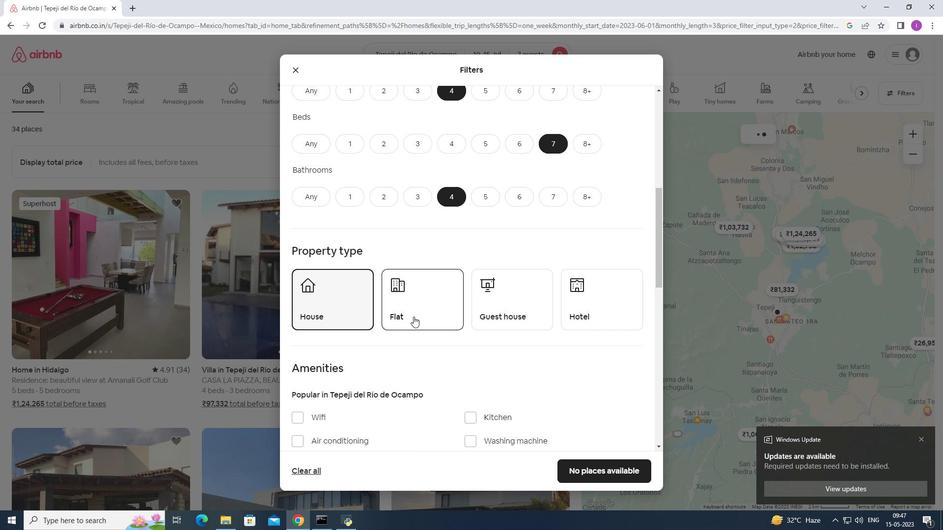 
Action: Mouse moved to (506, 314)
Screenshot: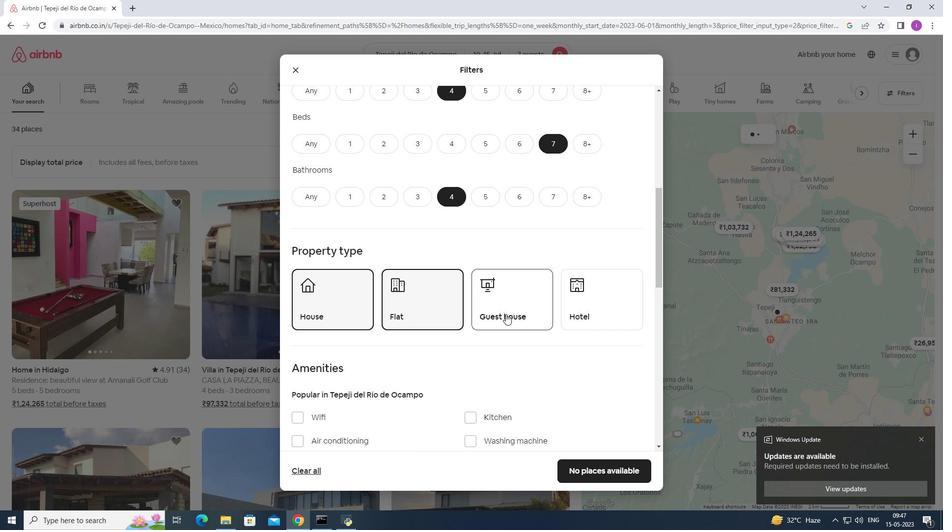 
Action: Mouse pressed left at (506, 314)
Screenshot: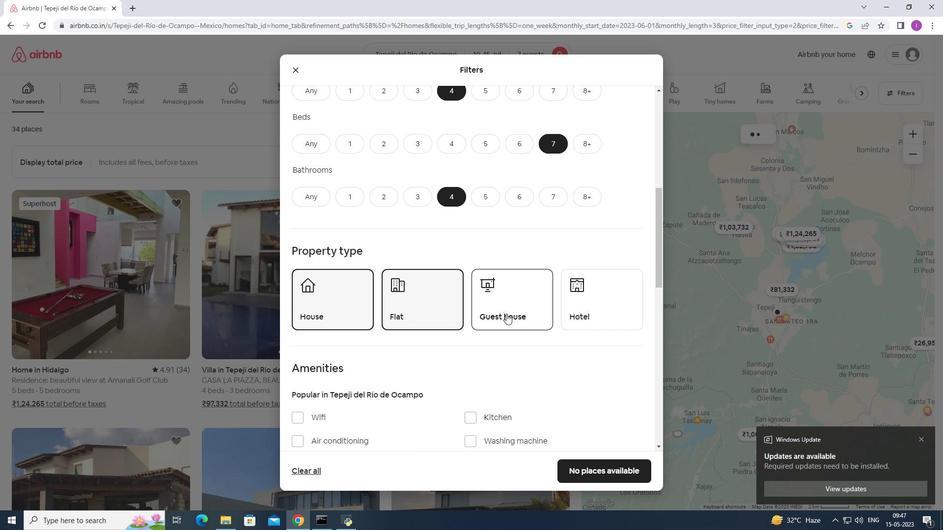 
Action: Mouse moved to (371, 424)
Screenshot: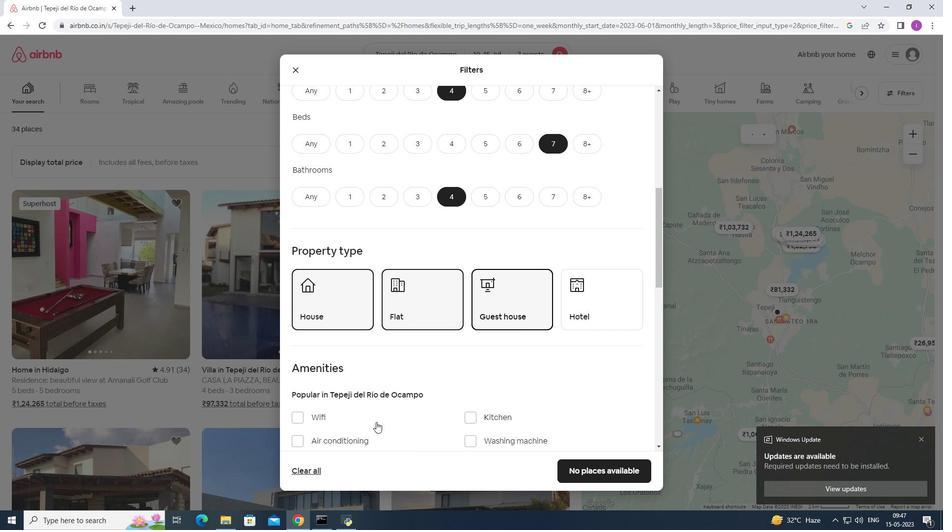 
Action: Mouse scrolled (371, 424) with delta (0, 0)
Screenshot: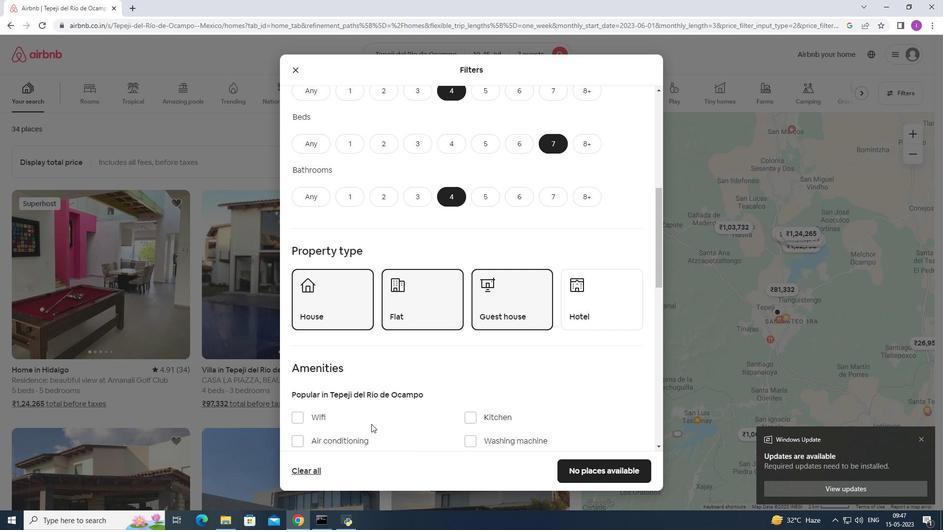 
Action: Mouse scrolled (371, 424) with delta (0, 0)
Screenshot: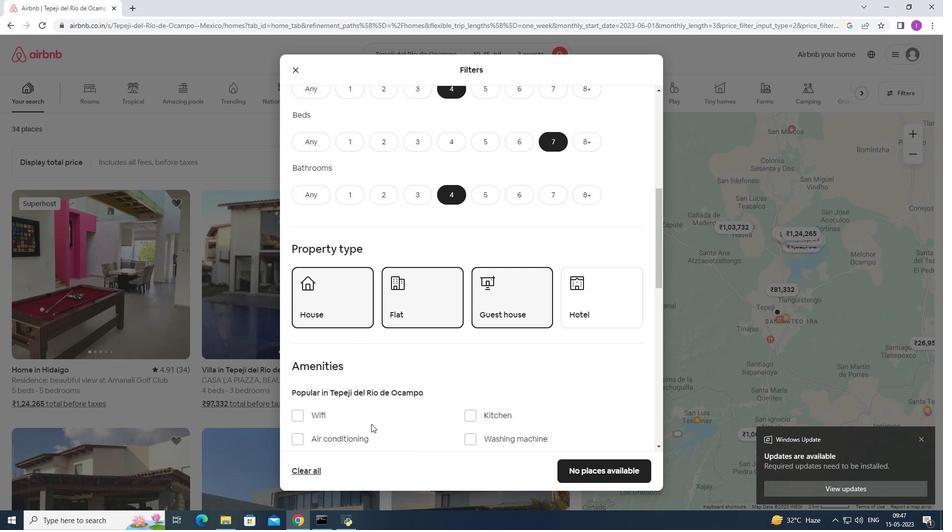
Action: Mouse scrolled (371, 424) with delta (0, 0)
Screenshot: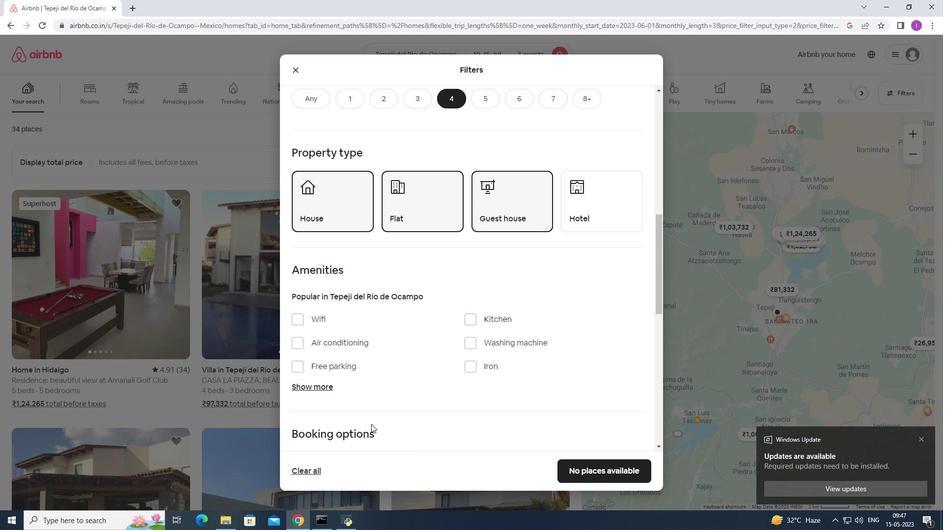 
Action: Mouse moved to (303, 273)
Screenshot: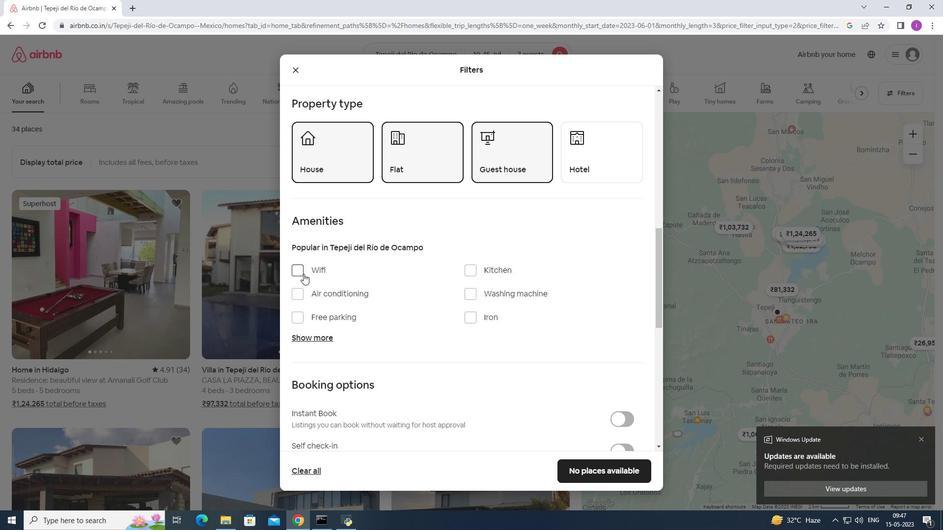 
Action: Mouse pressed left at (303, 273)
Screenshot: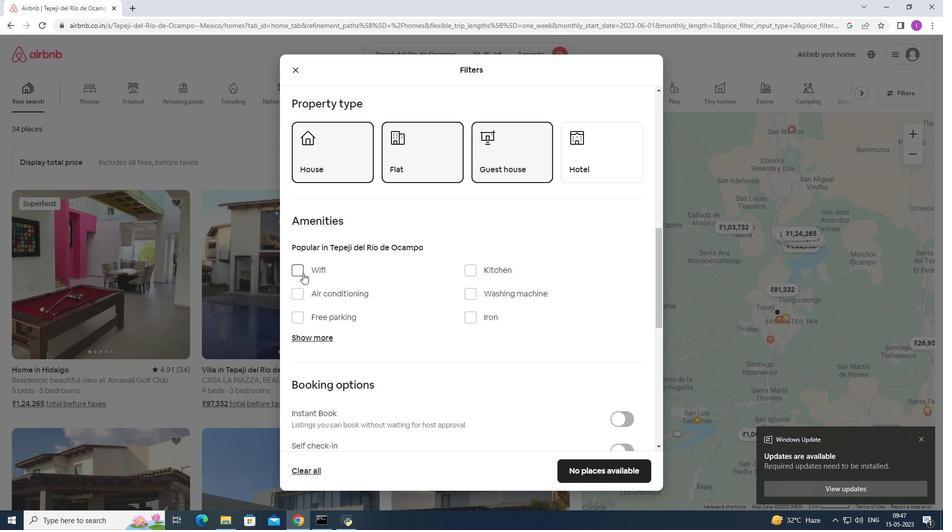 
Action: Mouse moved to (323, 336)
Screenshot: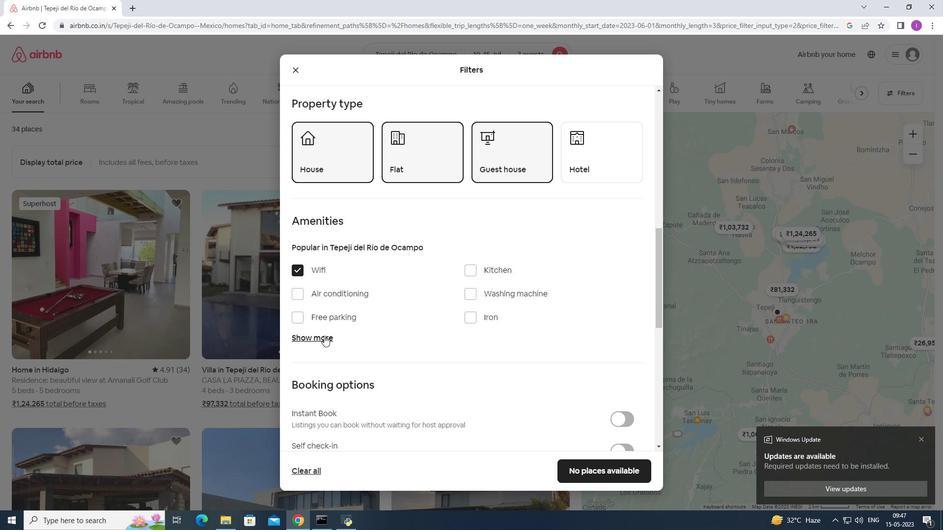 
Action: Mouse pressed left at (323, 336)
Screenshot: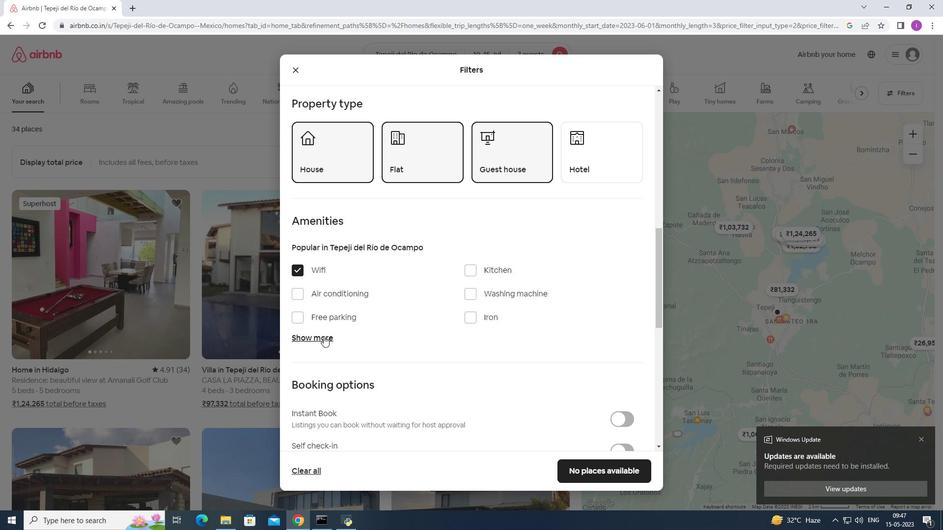 
Action: Mouse moved to (302, 318)
Screenshot: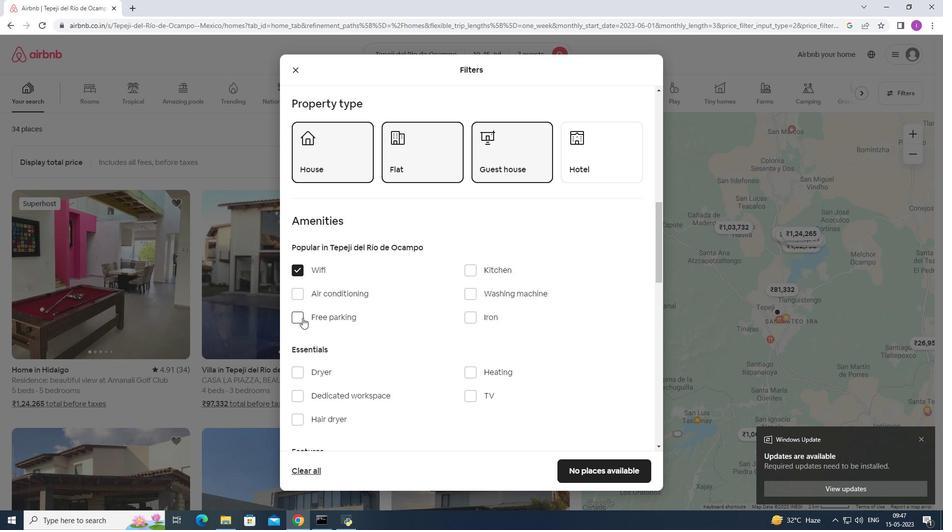 
Action: Mouse pressed left at (302, 318)
Screenshot: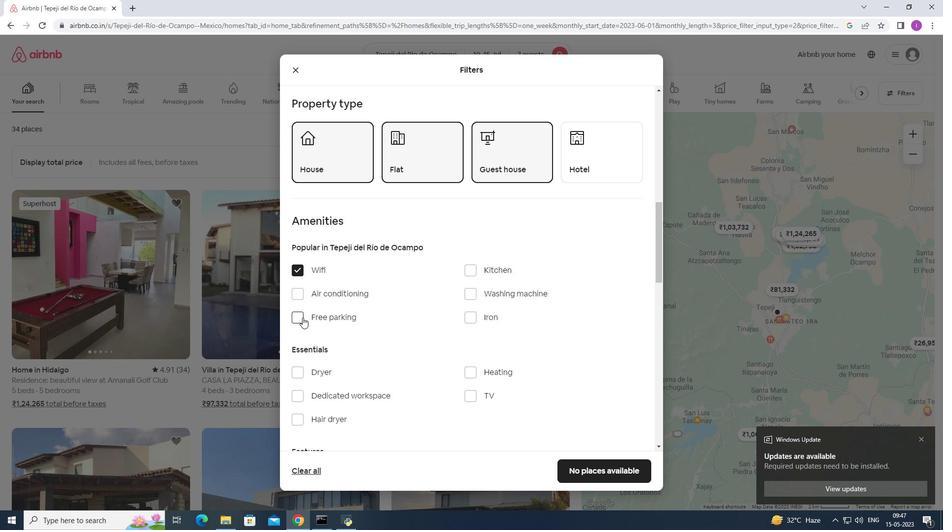 
Action: Mouse moved to (476, 396)
Screenshot: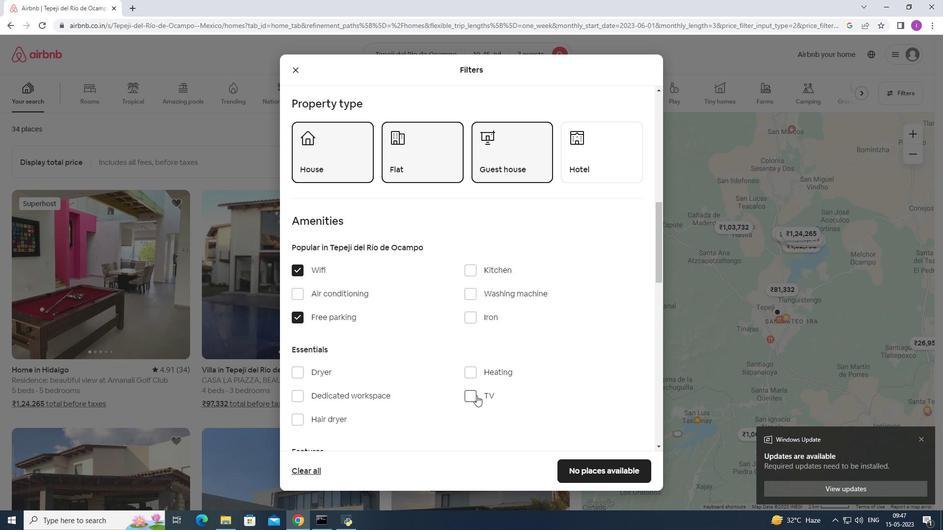 
Action: Mouse pressed left at (476, 396)
Screenshot: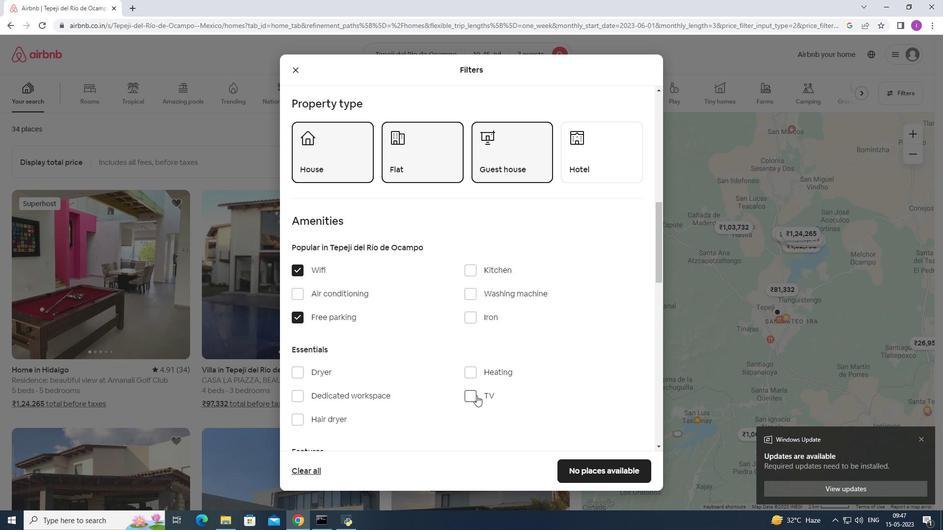 
Action: Mouse moved to (421, 388)
Screenshot: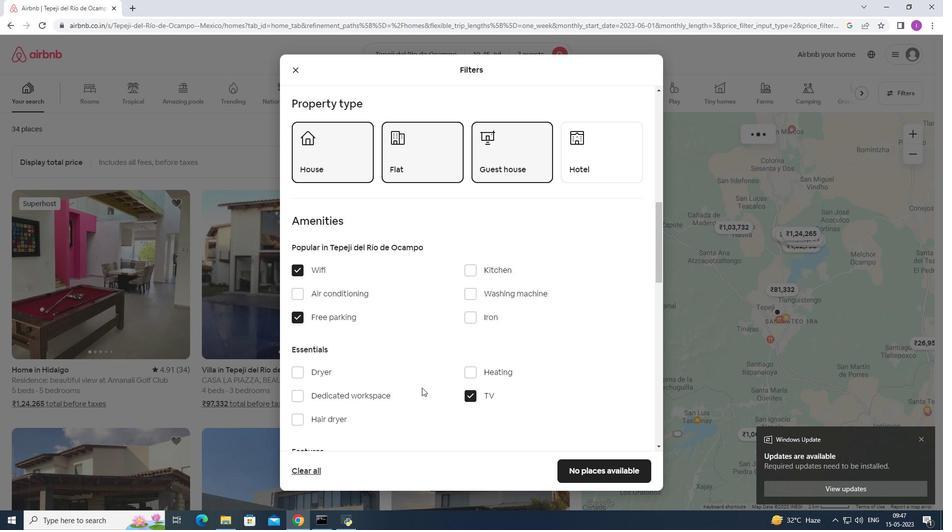 
Action: Mouse scrolled (421, 387) with delta (0, 0)
Screenshot: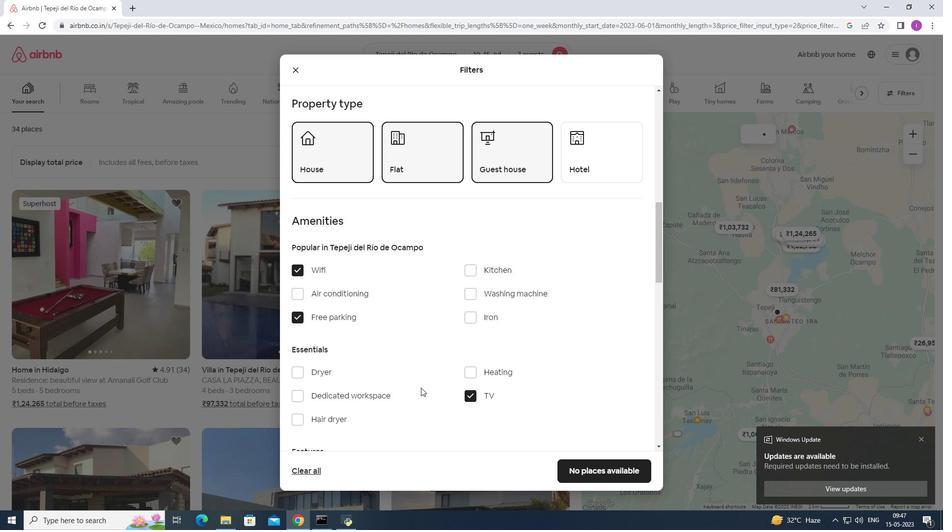 
Action: Mouse scrolled (421, 387) with delta (0, 0)
Screenshot: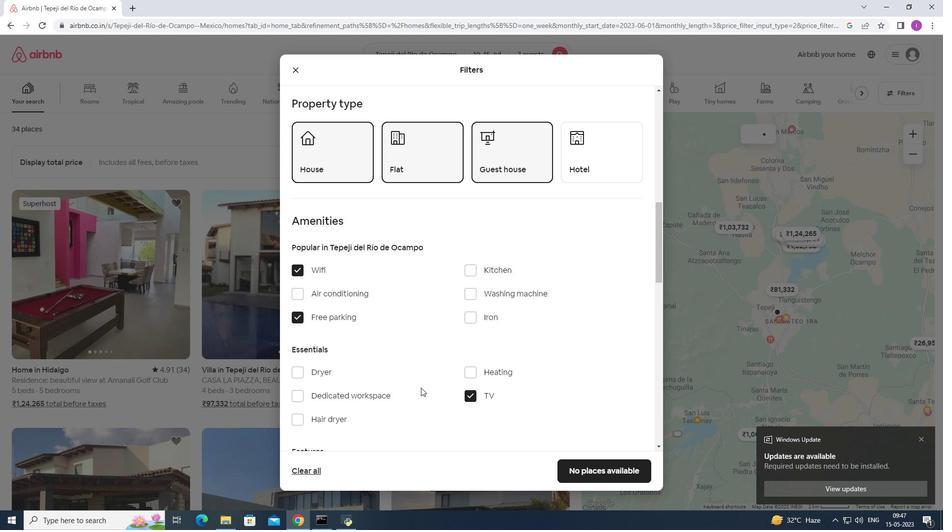 
Action: Mouse moved to (419, 388)
Screenshot: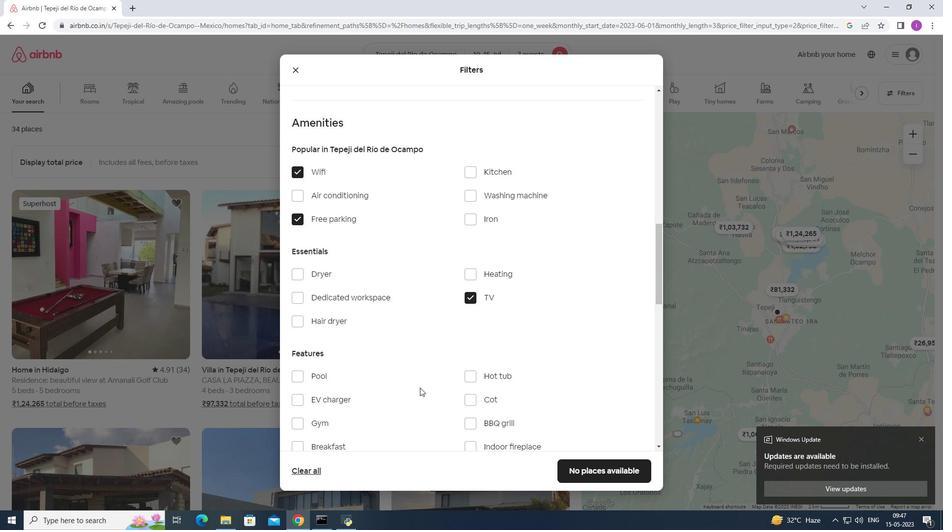
Action: Mouse scrolled (419, 387) with delta (0, 0)
Screenshot: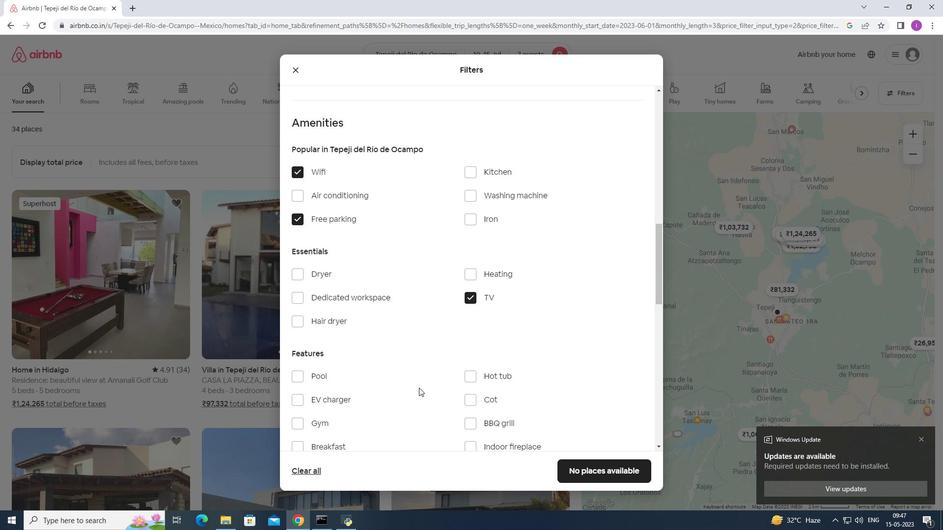 
Action: Mouse moved to (294, 375)
Screenshot: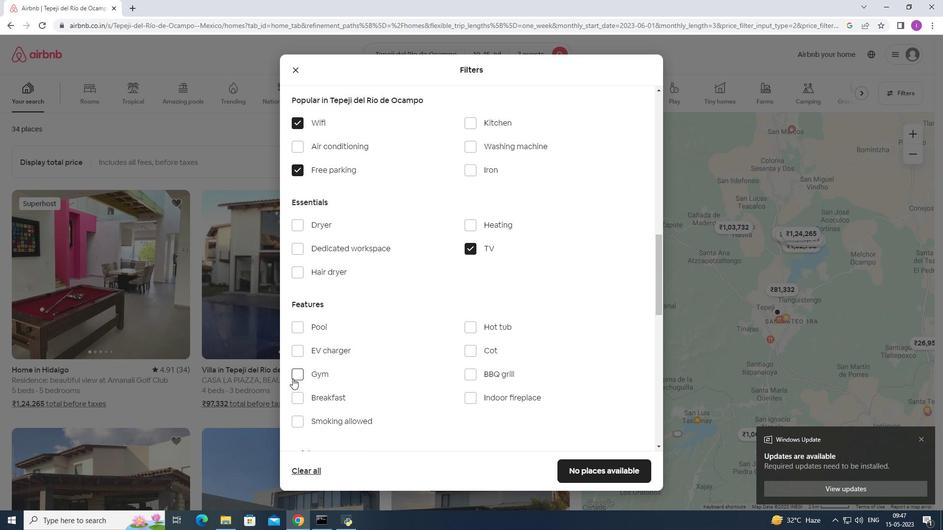 
Action: Mouse pressed left at (294, 375)
Screenshot: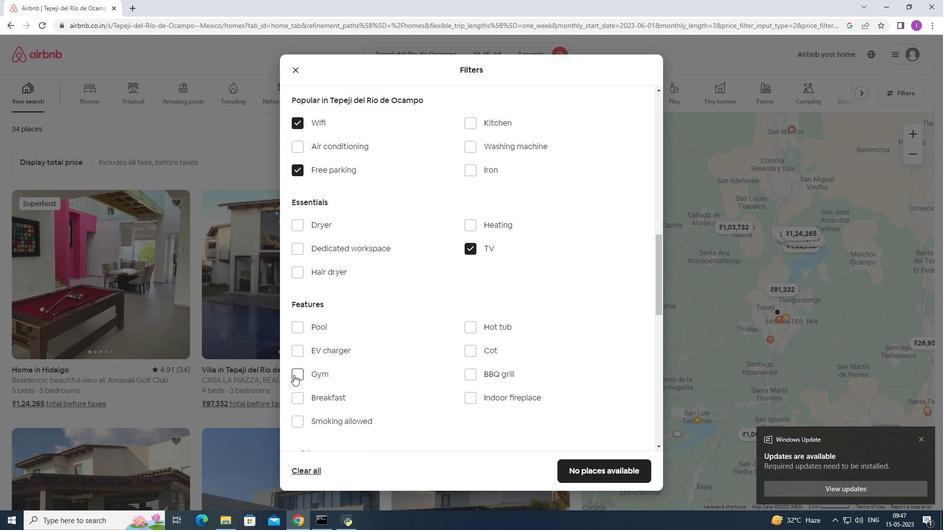 
Action: Mouse moved to (298, 399)
Screenshot: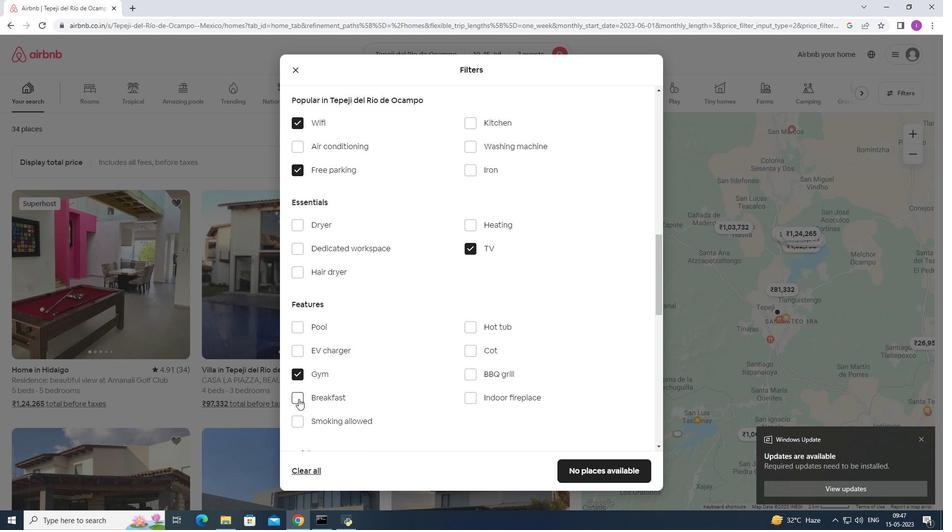 
Action: Mouse pressed left at (298, 399)
Screenshot: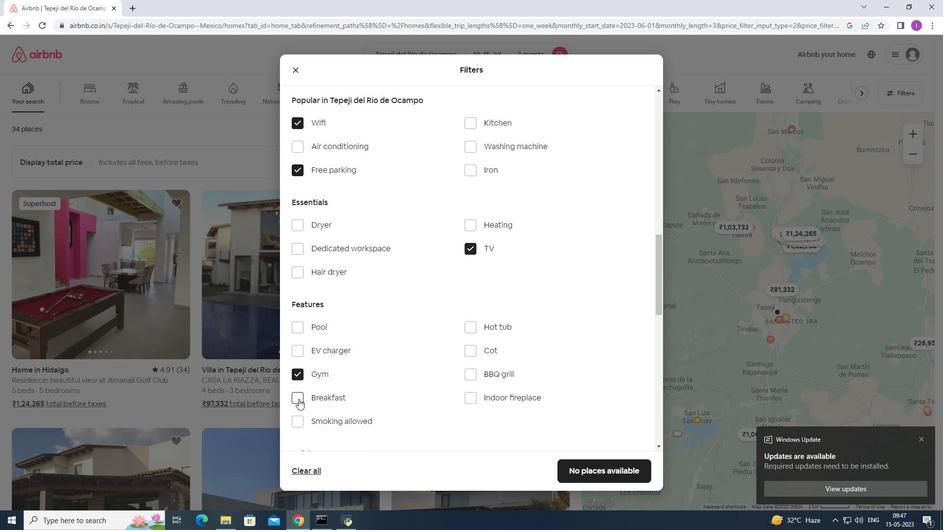
Action: Mouse moved to (416, 395)
Screenshot: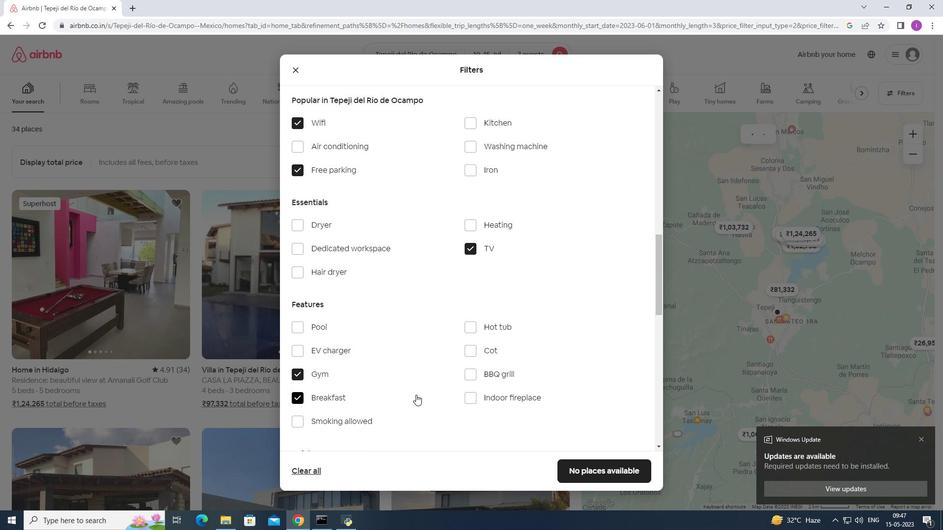 
Action: Mouse scrolled (416, 394) with delta (0, 0)
Screenshot: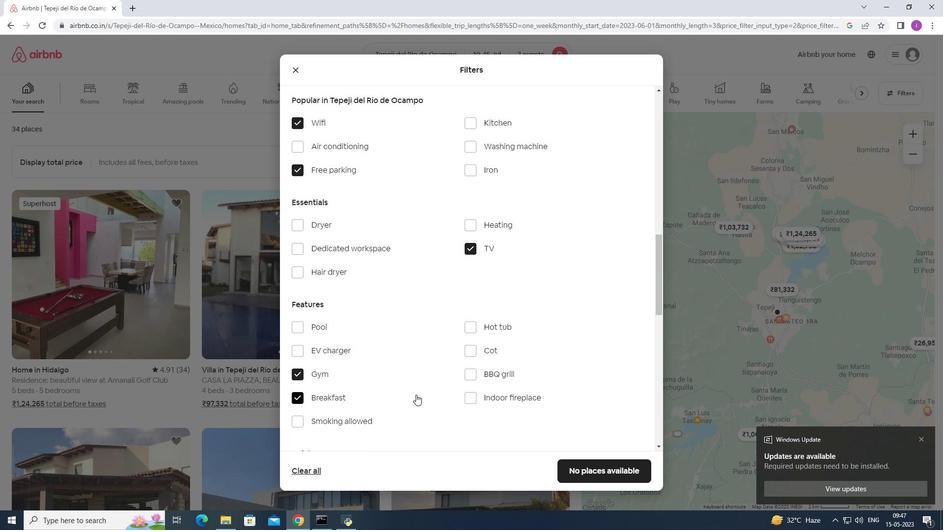 
Action: Mouse scrolled (416, 394) with delta (0, 0)
Screenshot: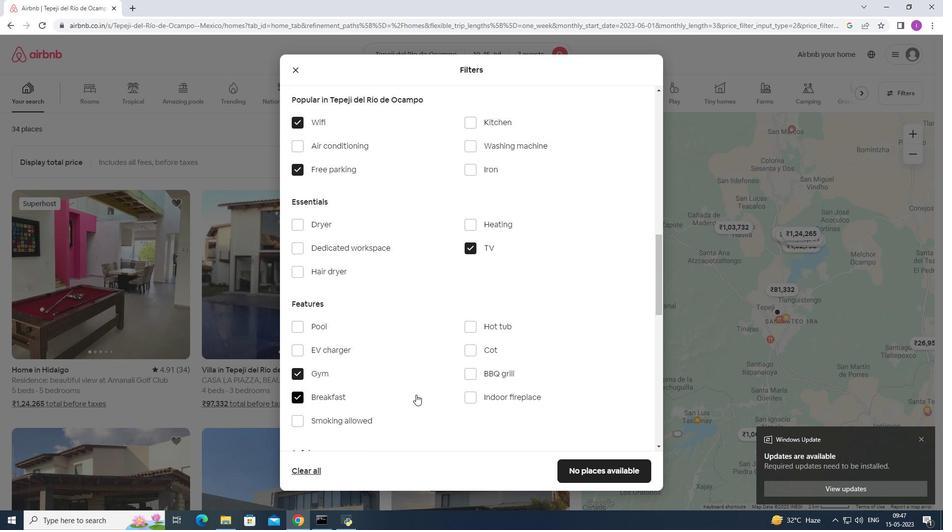 
Action: Mouse moved to (420, 392)
Screenshot: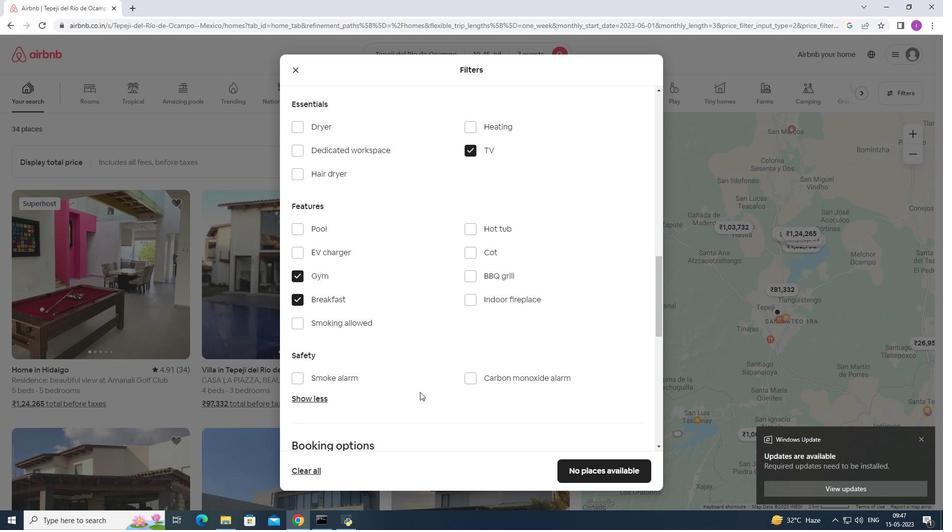 
Action: Mouse scrolled (420, 391) with delta (0, 0)
Screenshot: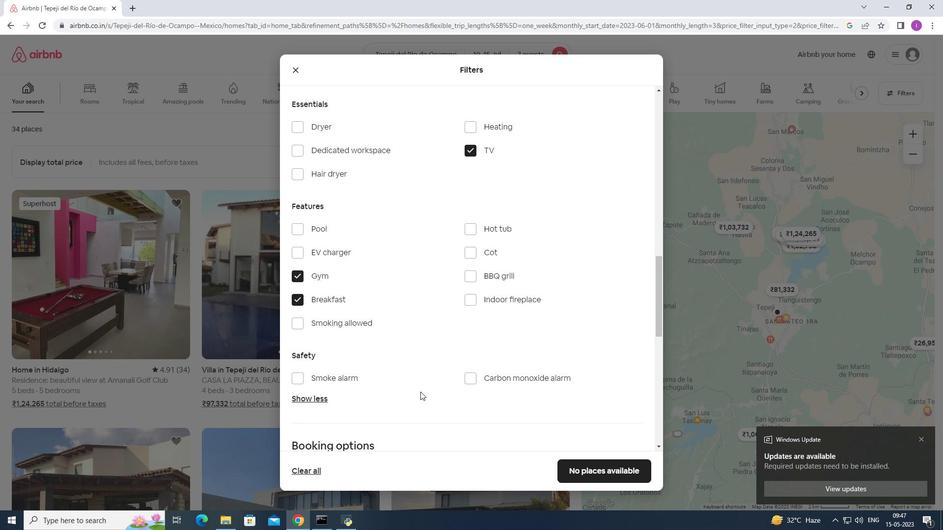 
Action: Mouse scrolled (420, 391) with delta (0, 0)
Screenshot: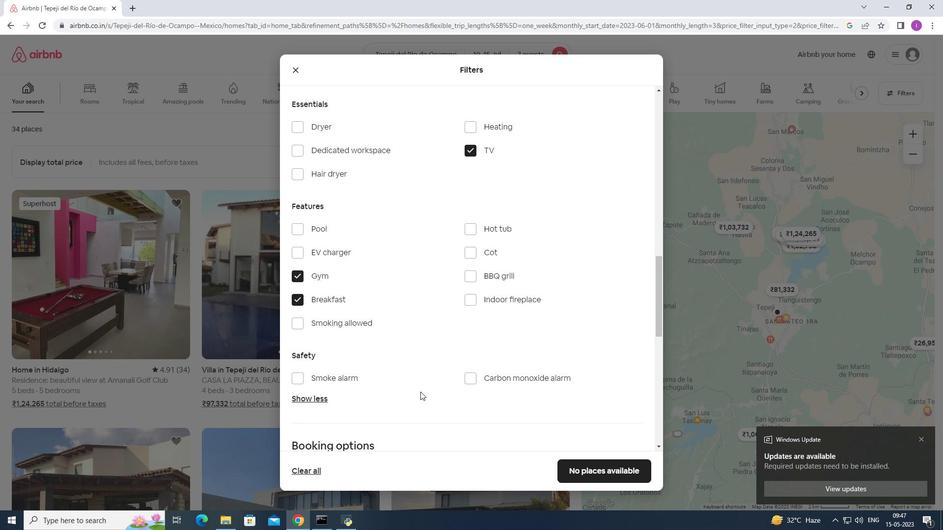 
Action: Mouse moved to (468, 380)
Screenshot: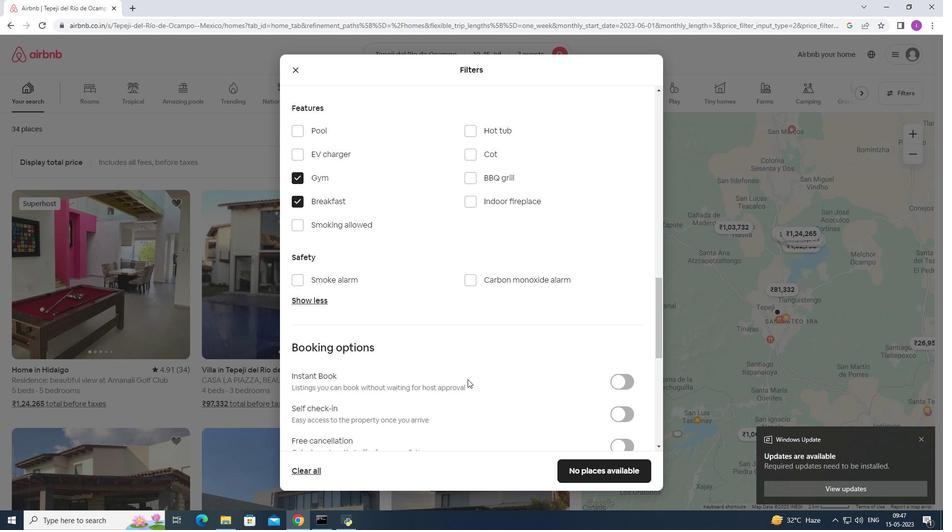 
Action: Mouse scrolled (468, 379) with delta (0, 0)
Screenshot: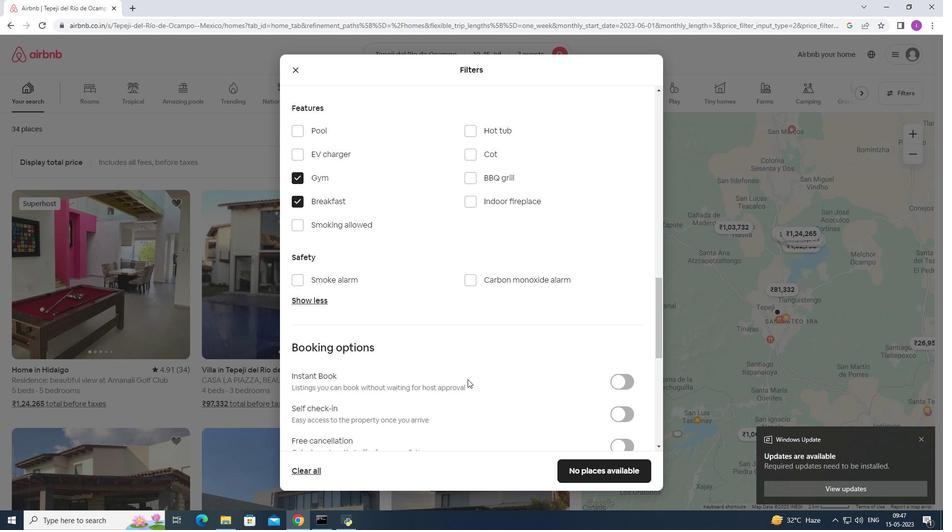 
Action: Mouse scrolled (468, 379) with delta (0, 0)
Screenshot: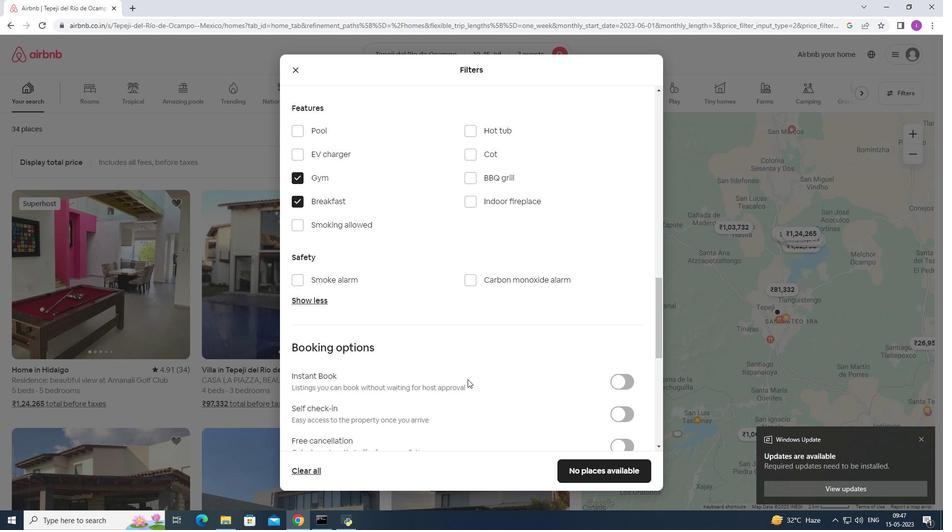 
Action: Mouse scrolled (468, 379) with delta (0, 0)
Screenshot: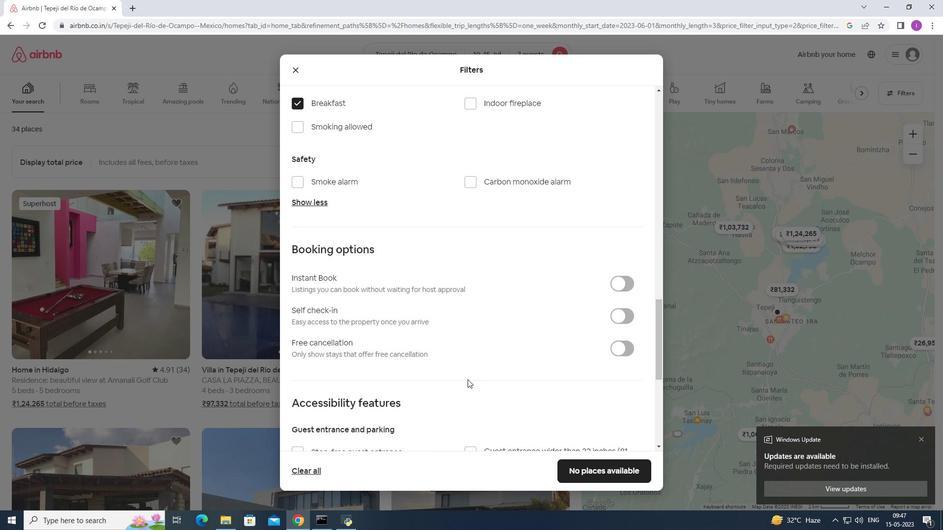 
Action: Mouse scrolled (468, 379) with delta (0, 0)
Screenshot: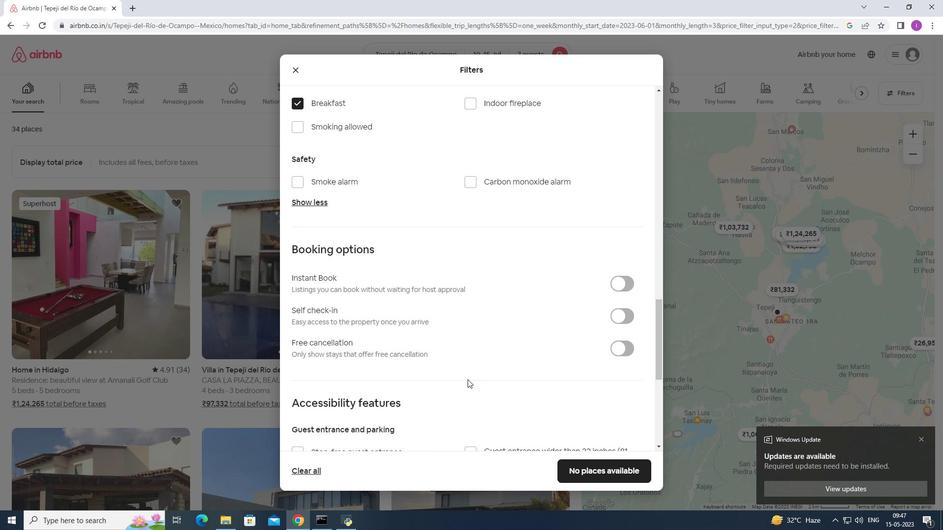 
Action: Mouse moved to (626, 221)
Screenshot: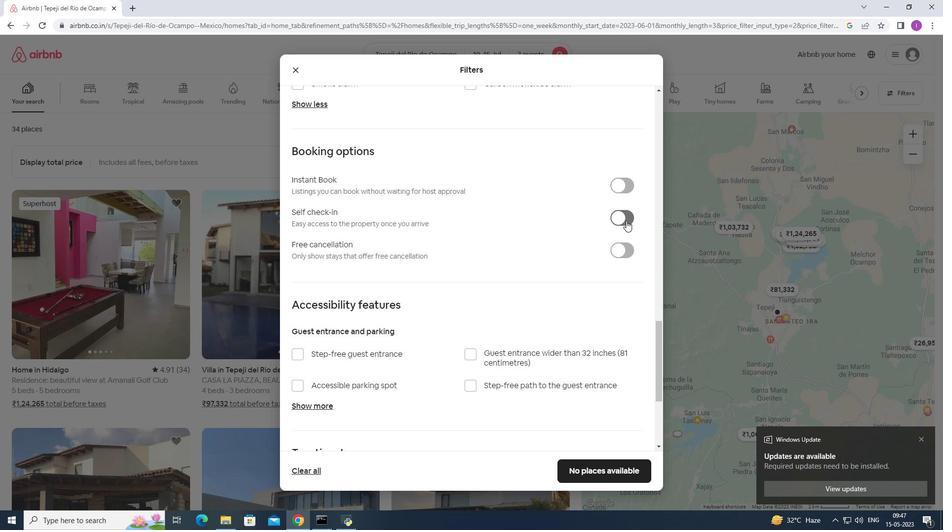 
Action: Mouse pressed left at (626, 221)
Screenshot: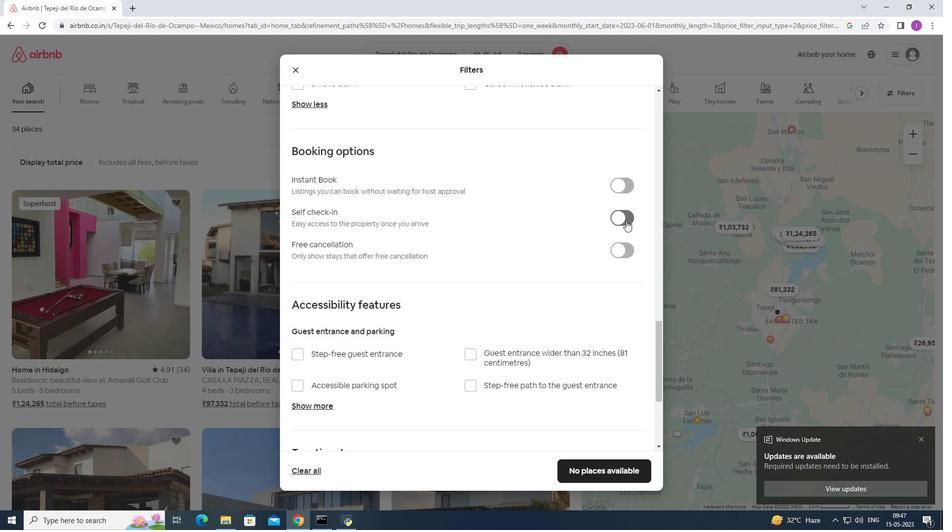 
Action: Mouse moved to (485, 336)
Screenshot: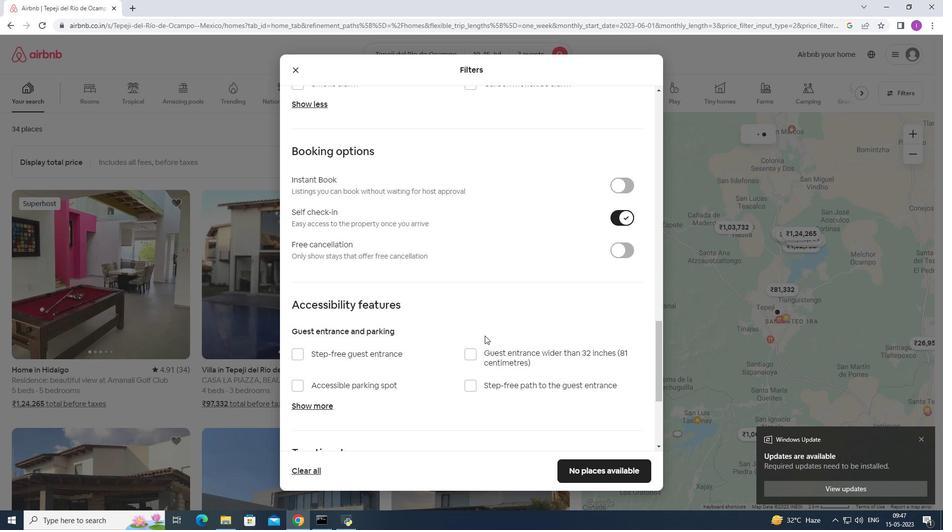 
Action: Mouse scrolled (485, 335) with delta (0, 0)
Screenshot: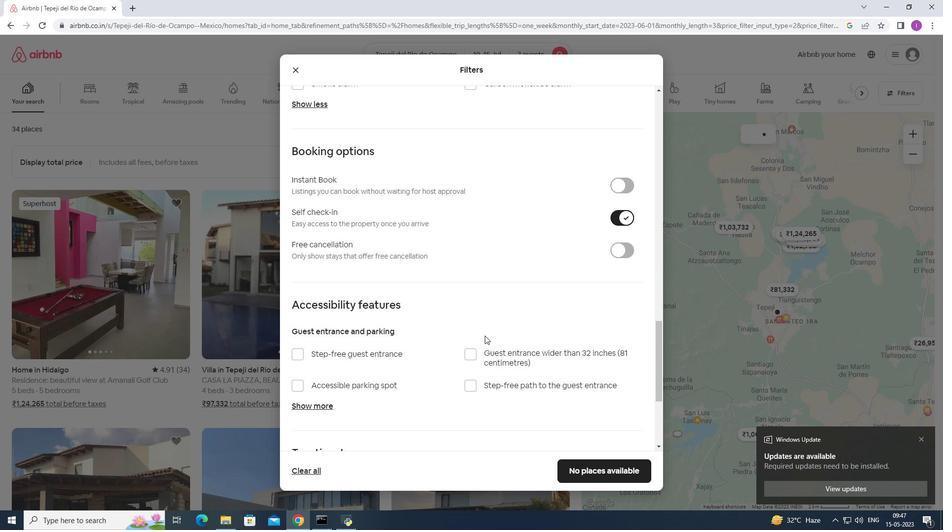 
Action: Mouse scrolled (485, 335) with delta (0, 0)
Screenshot: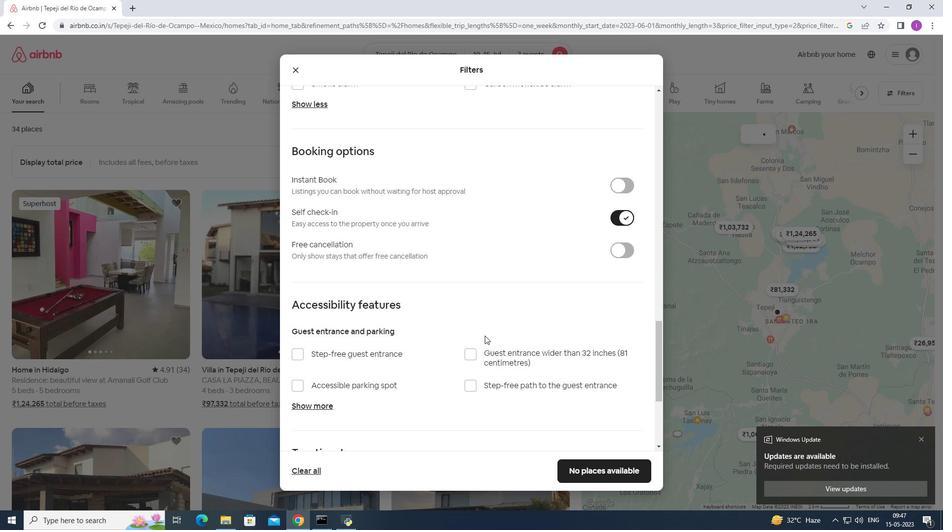 
Action: Mouse scrolled (485, 335) with delta (0, 0)
Screenshot: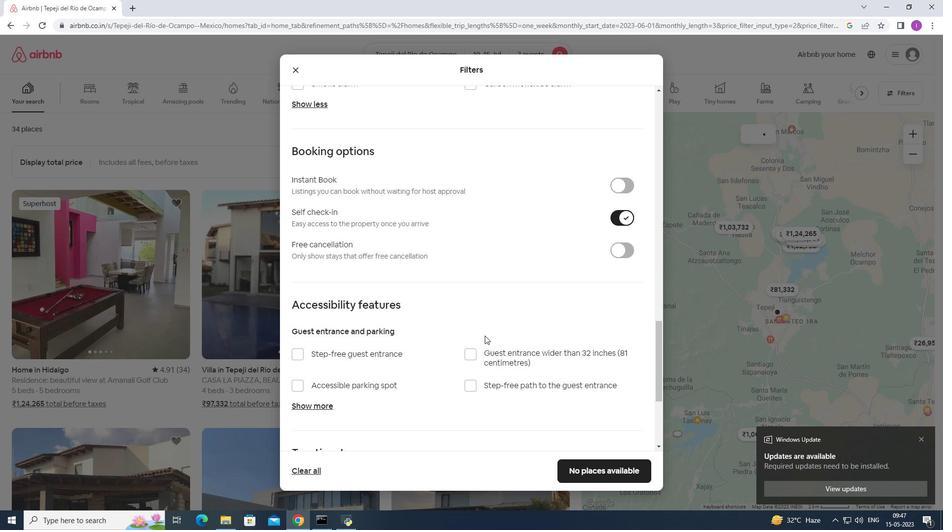 
Action: Mouse scrolled (485, 335) with delta (0, 0)
Screenshot: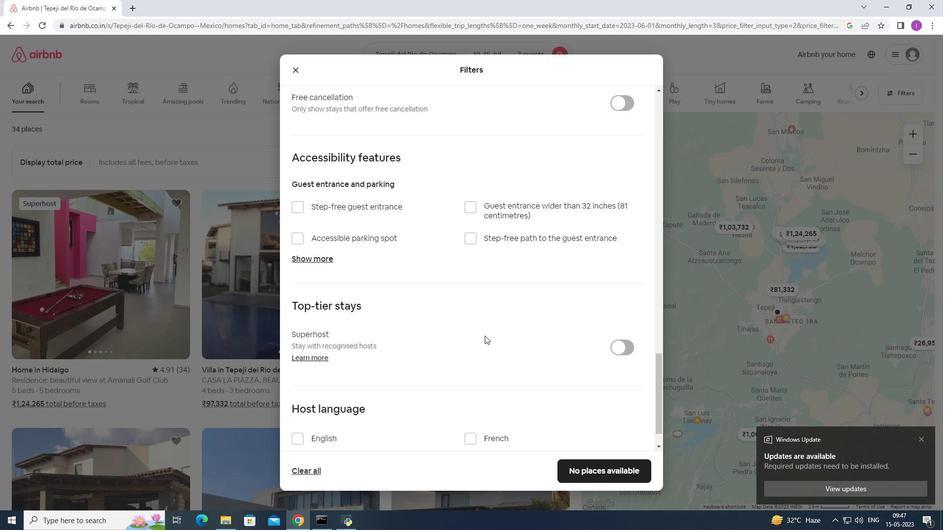 
Action: Mouse scrolled (485, 335) with delta (0, 0)
Screenshot: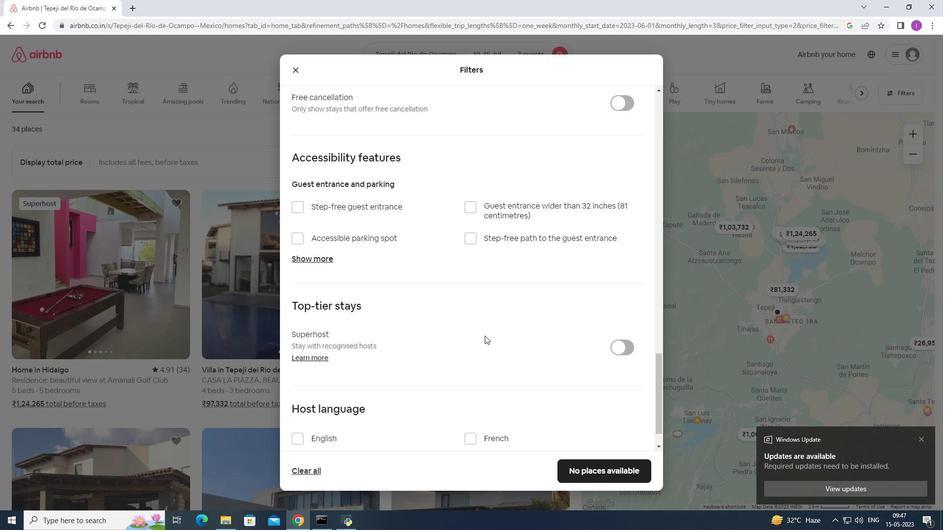 
Action: Mouse scrolled (485, 335) with delta (0, 0)
Screenshot: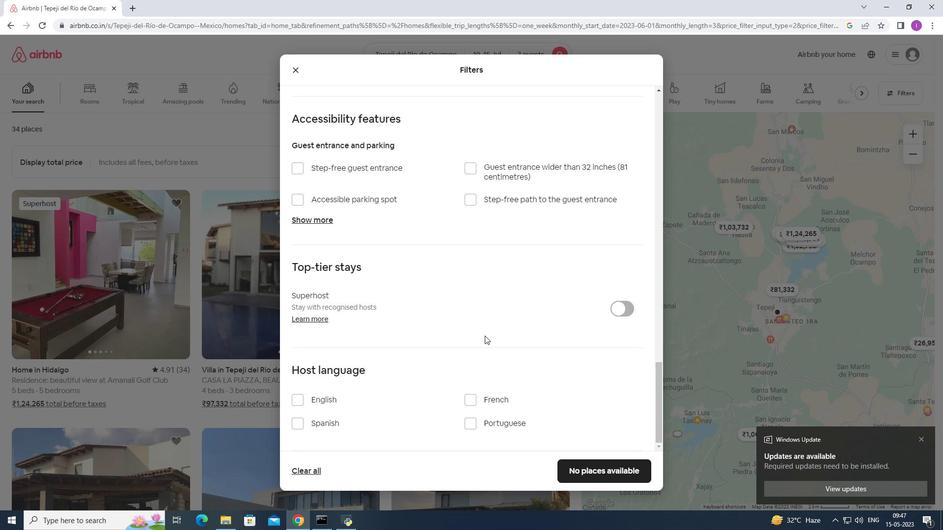 
Action: Mouse scrolled (485, 335) with delta (0, 0)
Screenshot: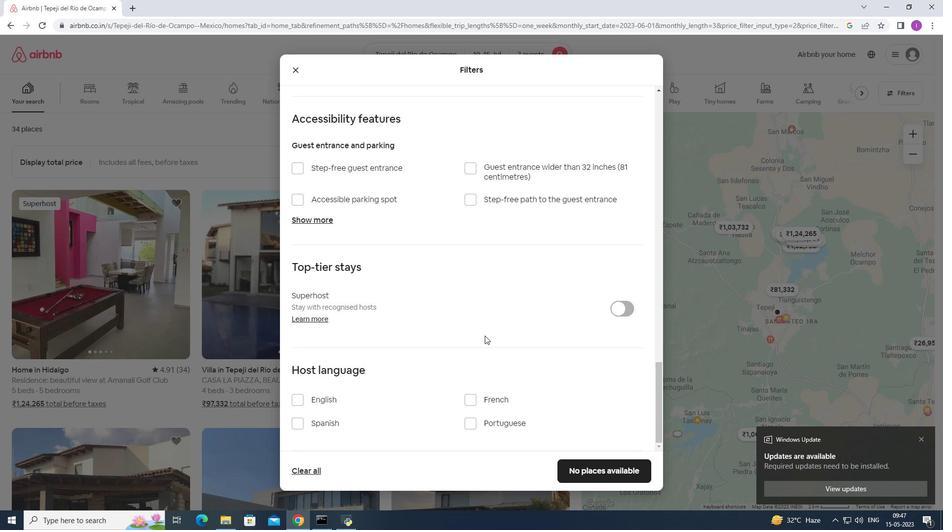 
Action: Mouse moved to (299, 399)
Screenshot: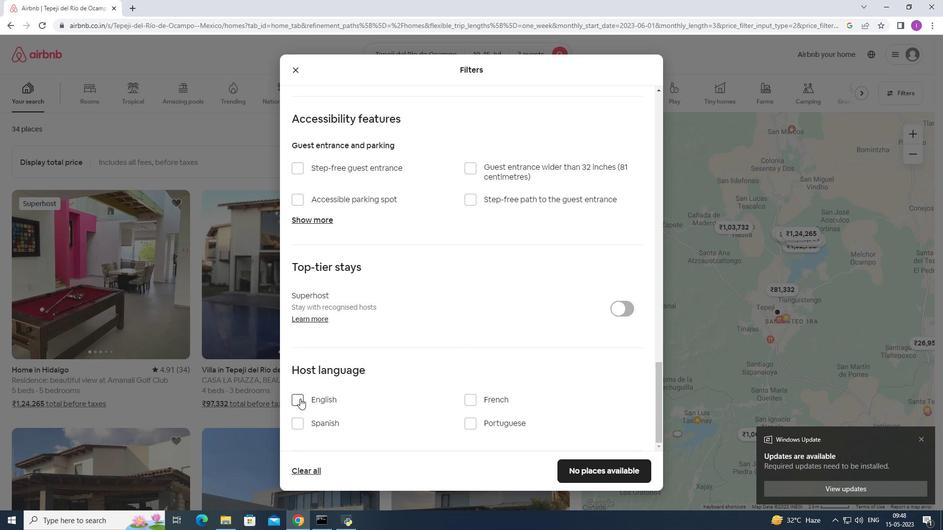 
Action: Mouse pressed left at (299, 399)
Screenshot: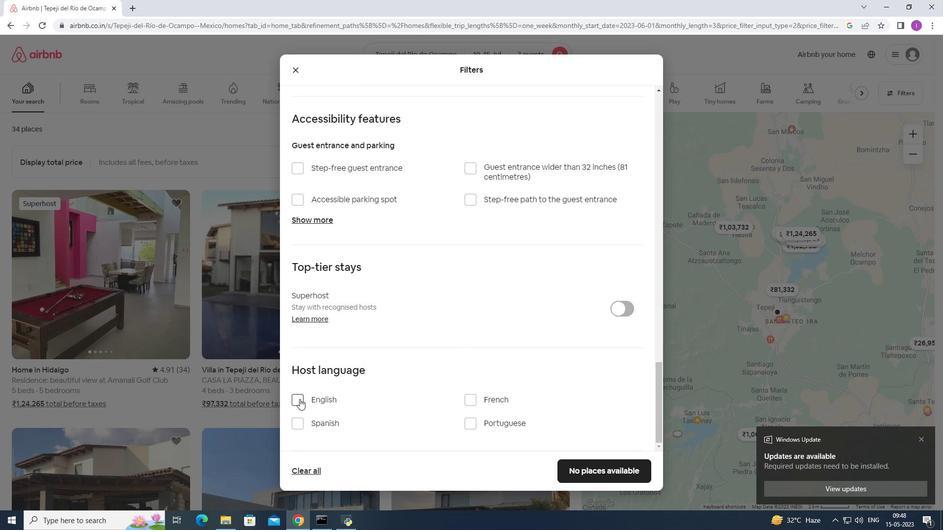 
Action: Mouse moved to (594, 474)
Screenshot: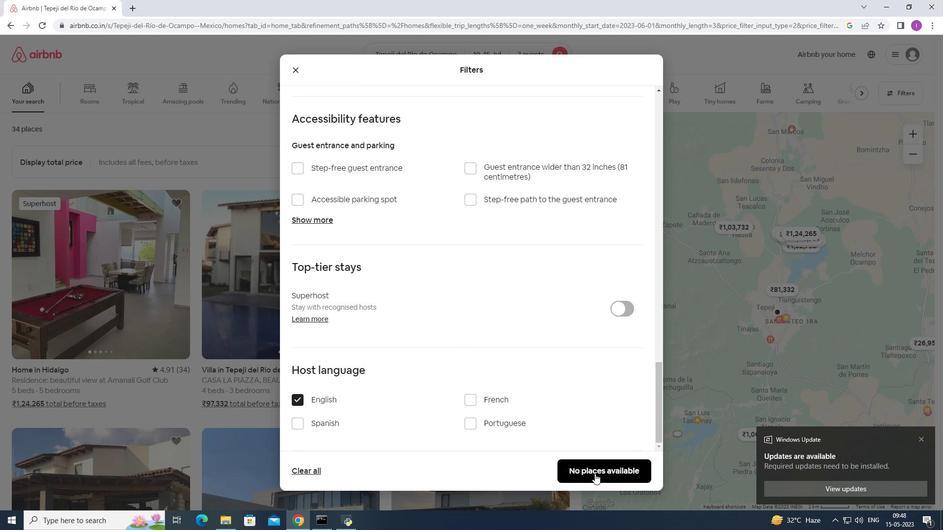 
Action: Mouse pressed left at (594, 474)
Screenshot: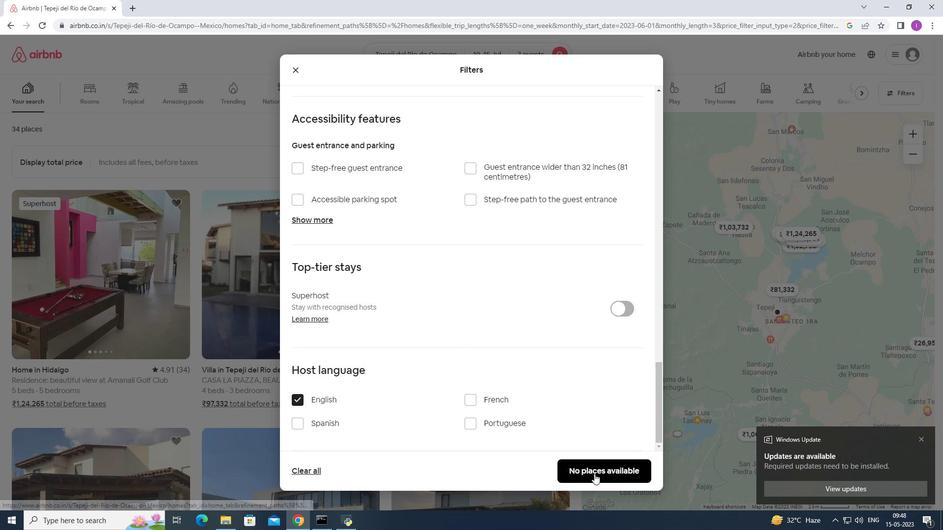 
Action: Mouse moved to (594, 473)
Screenshot: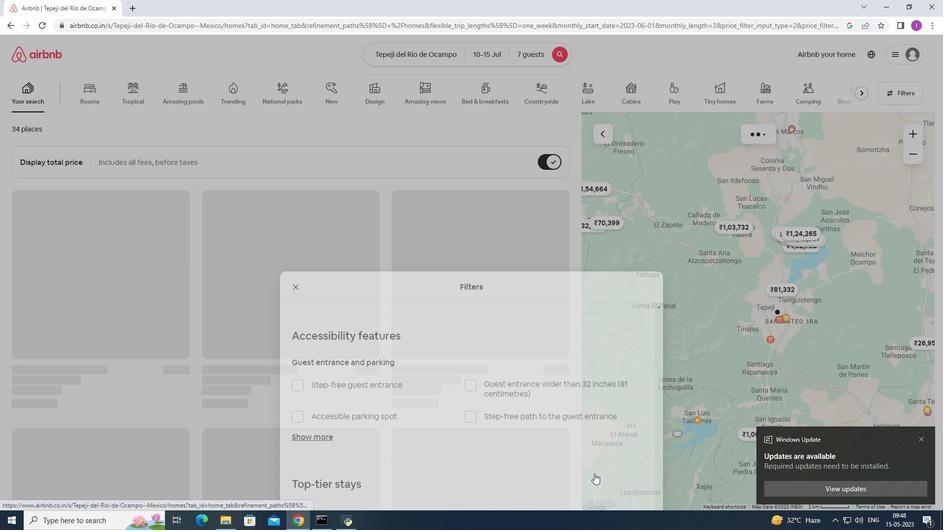 
